Task: Select Convenience. Add to cart, from 7-Eleven for 929 Preston Street, Leroy, Kansas 66857, Cell Number 620-964-6868, following items : Sharpie Black Fine - 9, Scotch Magic Tape - 2, Ghost Sour Patch Kids Blue Raspberry Energy Drink  - 1, Powerade Sport Drink Mountain Berry Blast - 2
Action: Mouse moved to (241, 103)
Screenshot: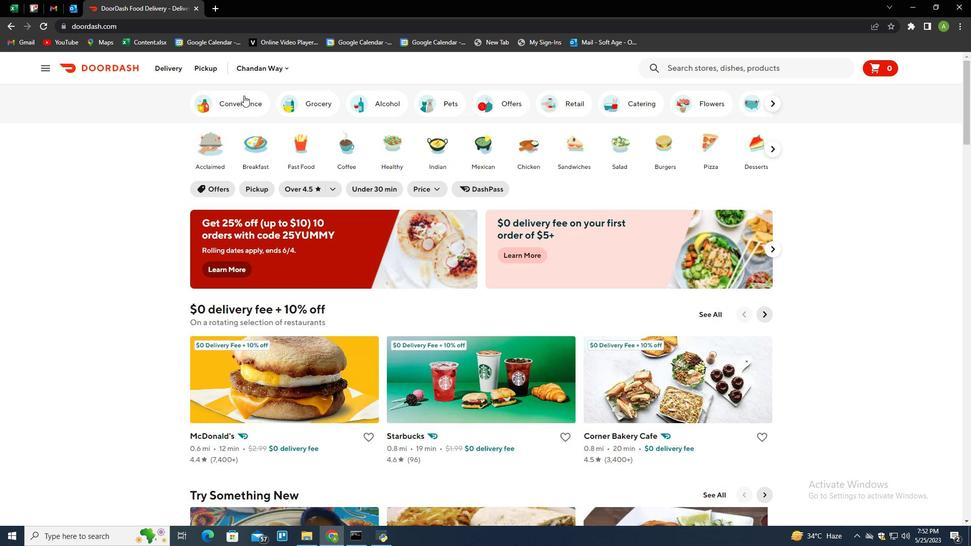 
Action: Mouse pressed left at (241, 103)
Screenshot: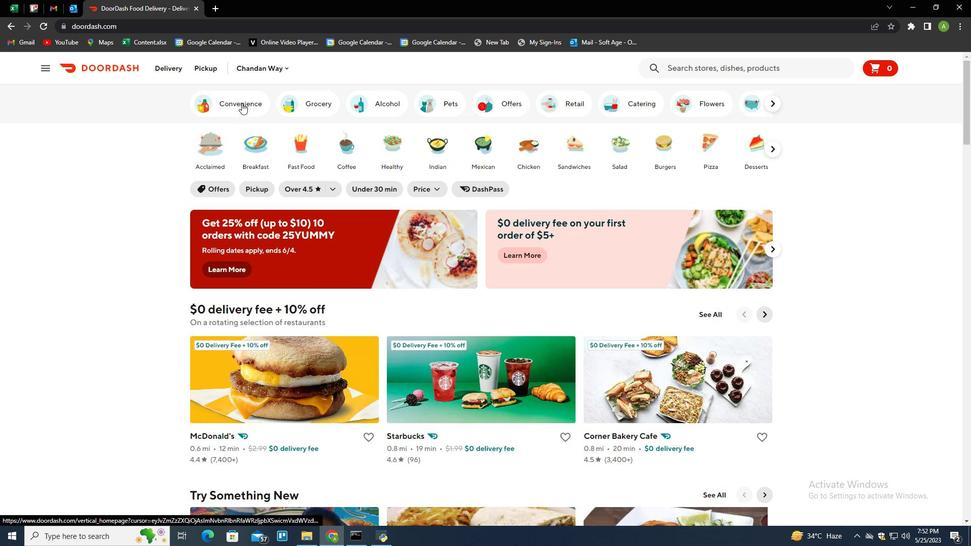 
Action: Mouse moved to (252, 379)
Screenshot: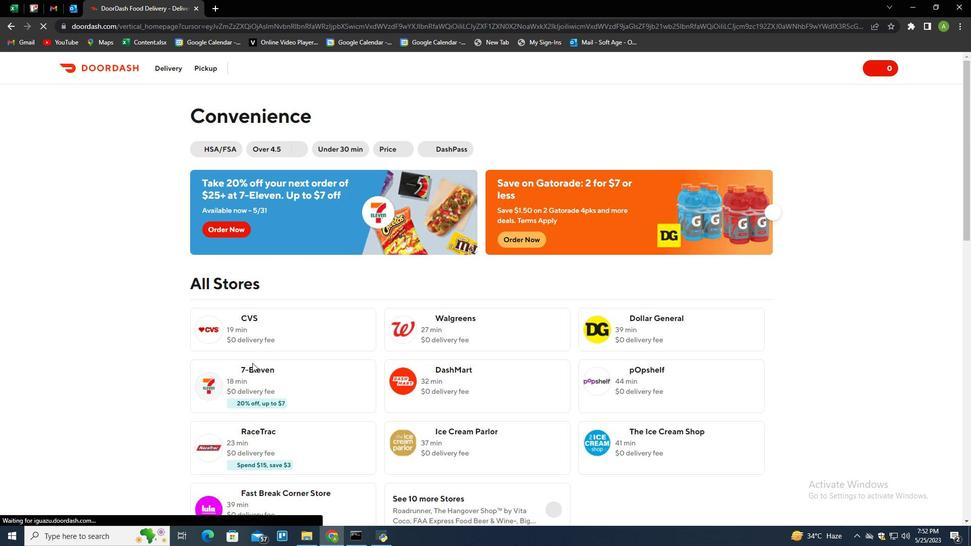 
Action: Mouse pressed left at (252, 379)
Screenshot: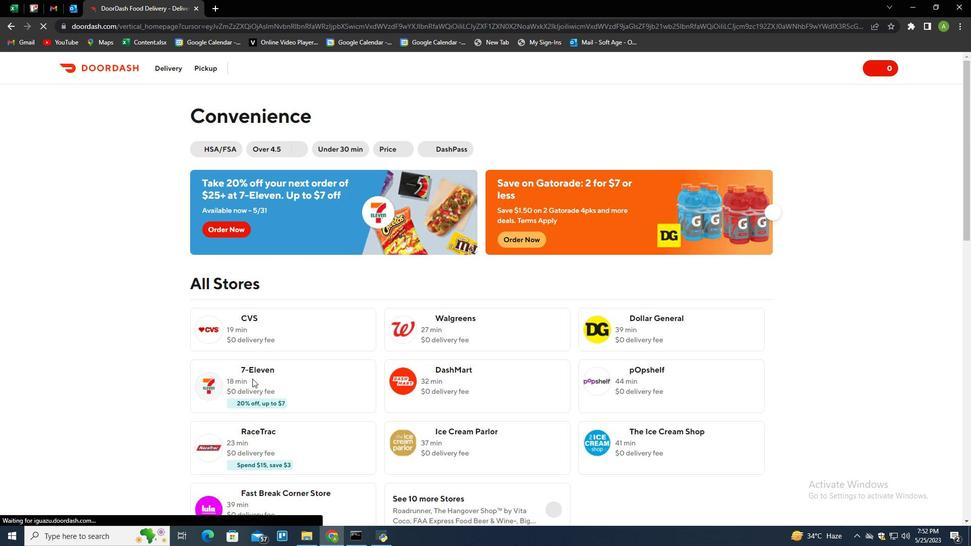 
Action: Mouse moved to (207, 67)
Screenshot: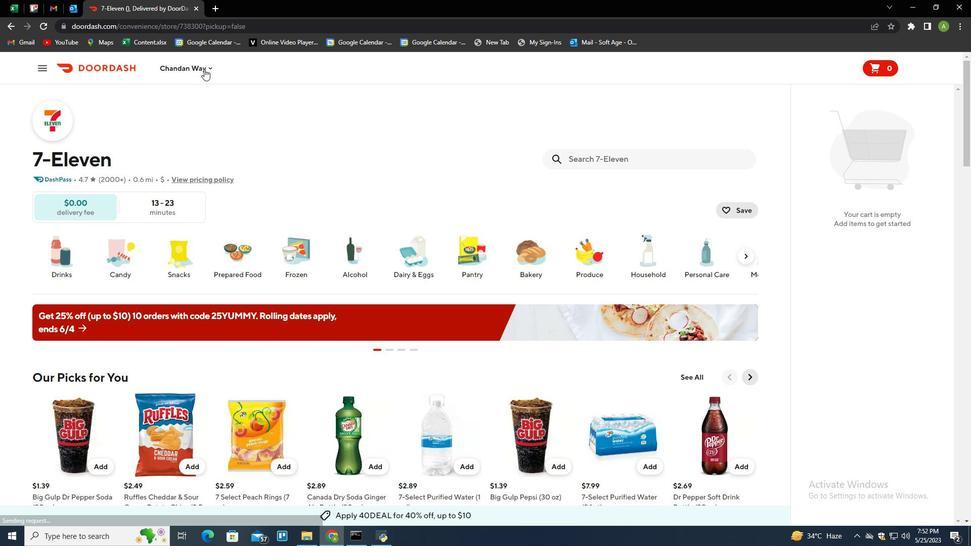 
Action: Mouse pressed left at (207, 67)
Screenshot: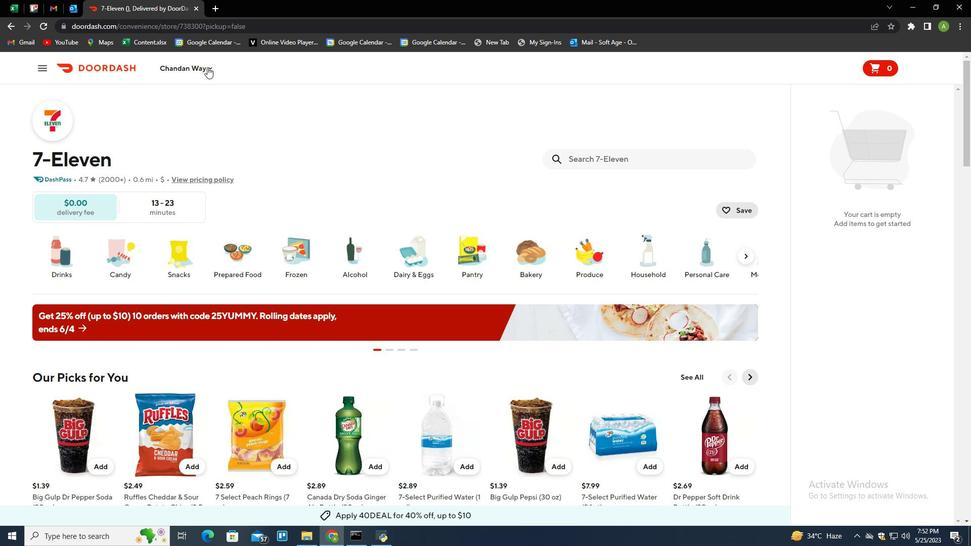 
Action: Mouse moved to (214, 109)
Screenshot: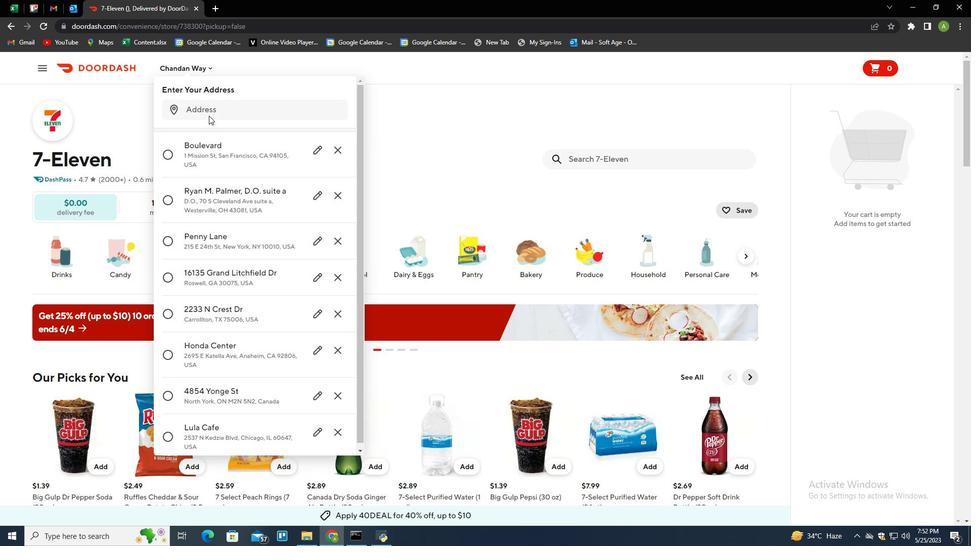 
Action: Mouse pressed left at (214, 109)
Screenshot: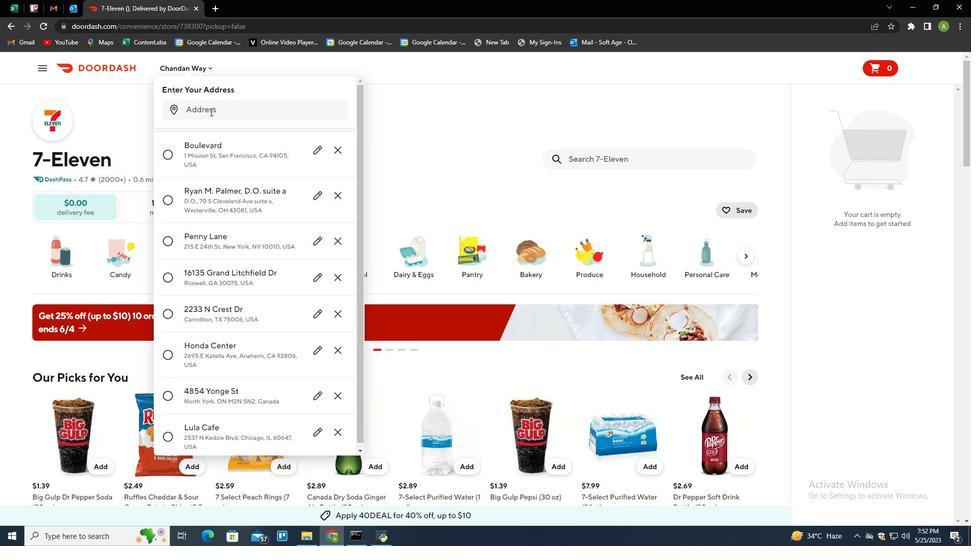 
Action: Mouse moved to (197, 115)
Screenshot: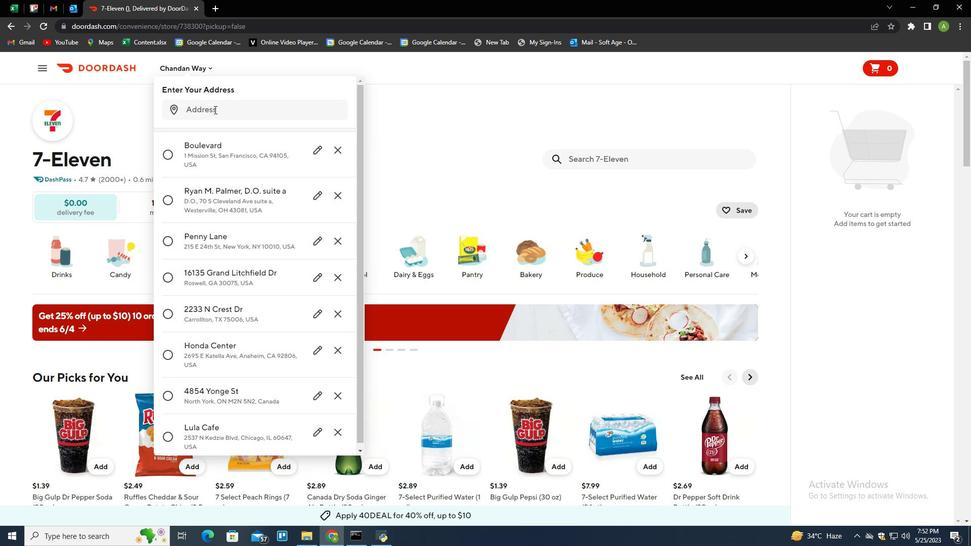 
Action: Key pressed 929<Key.space>preston<Key.space>street<Key.space><Key.backspace>,<Key.space>leroy,<Key.space>kansas<Key.space>66857<Key.enter>
Screenshot: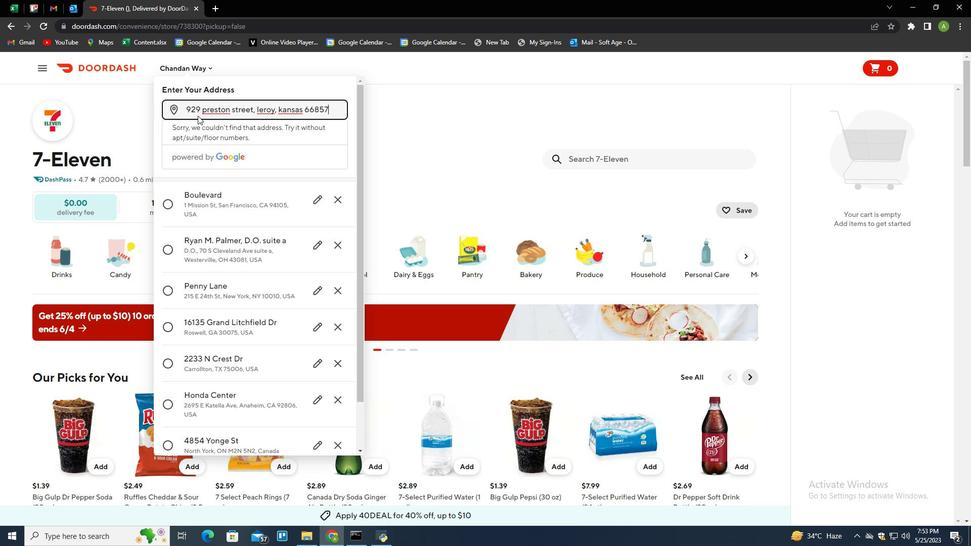 
Action: Mouse moved to (299, 422)
Screenshot: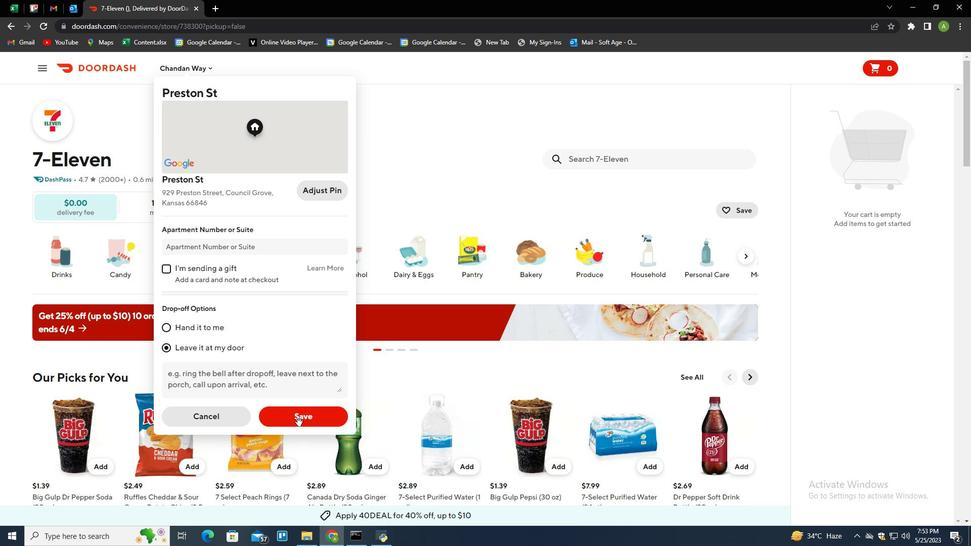 
Action: Mouse pressed left at (299, 422)
Screenshot: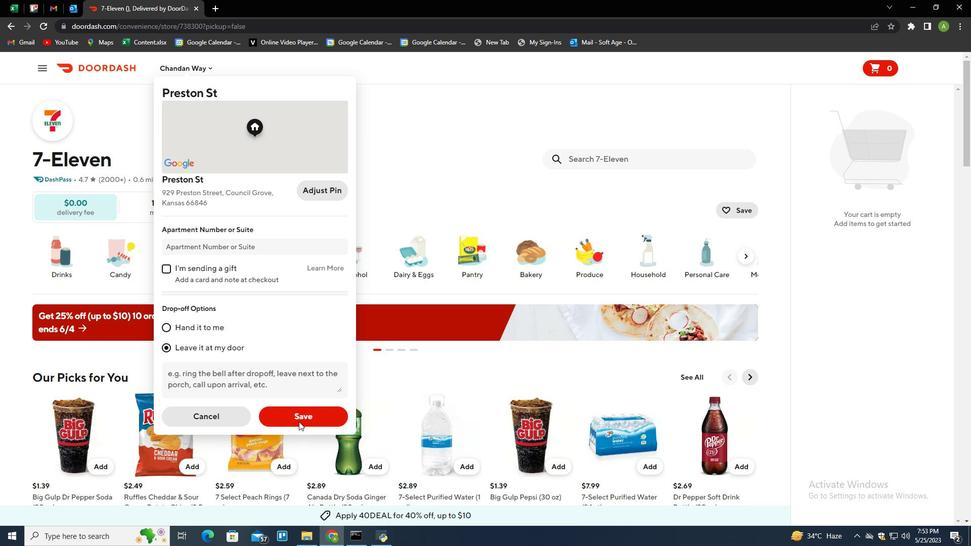 
Action: Mouse moved to (305, 397)
Screenshot: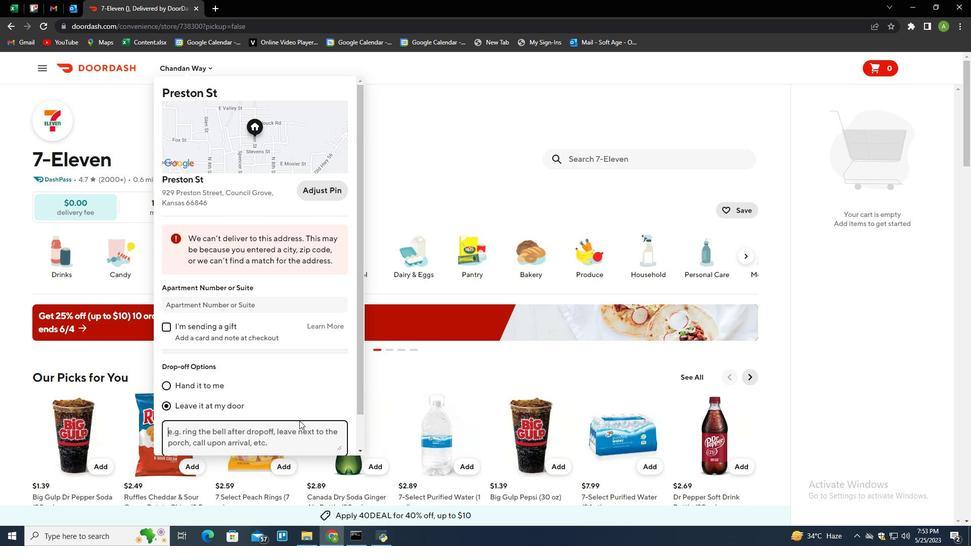 
Action: Mouse scrolled (305, 397) with delta (0, 0)
Screenshot: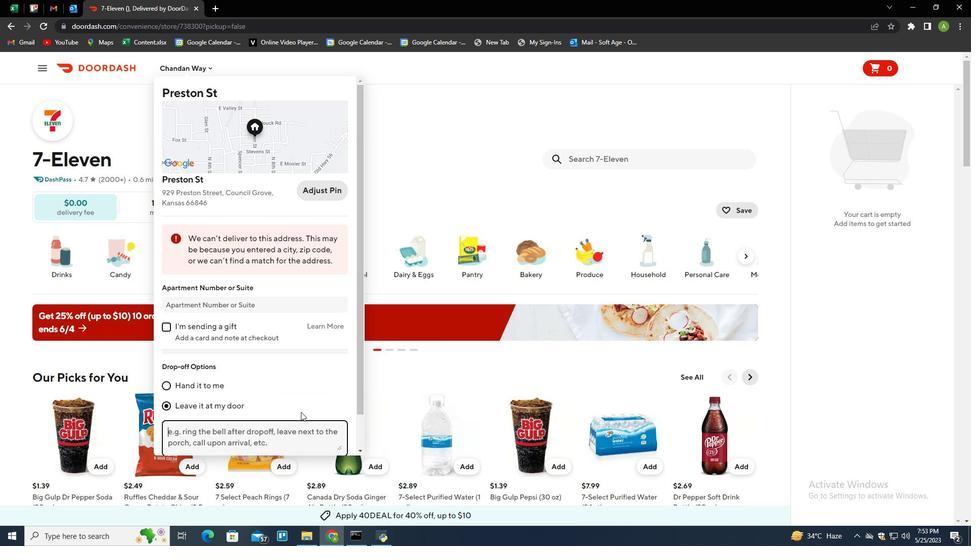 
Action: Mouse scrolled (305, 397) with delta (0, 0)
Screenshot: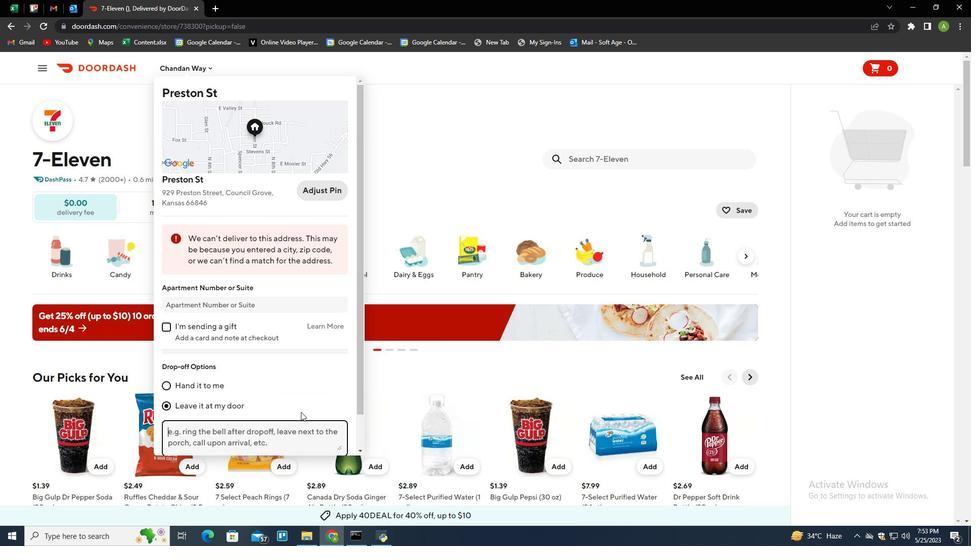 
Action: Mouse scrolled (305, 397) with delta (0, 0)
Screenshot: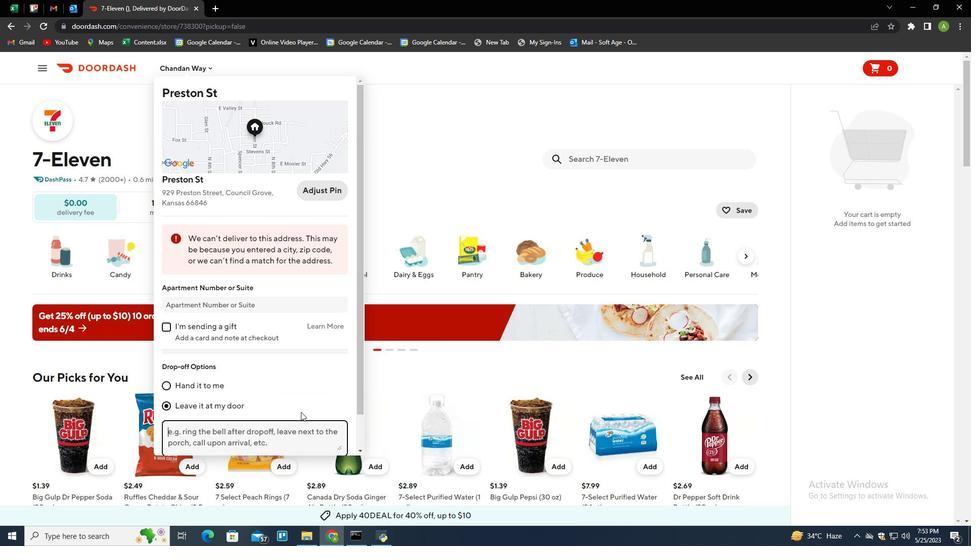 
Action: Mouse scrolled (305, 397) with delta (0, 0)
Screenshot: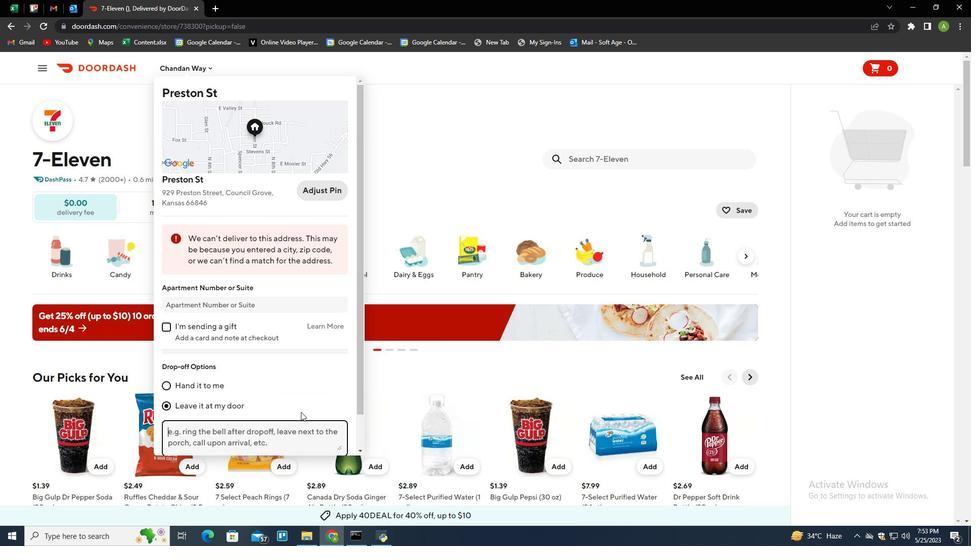
Action: Mouse scrolled (305, 397) with delta (0, 0)
Screenshot: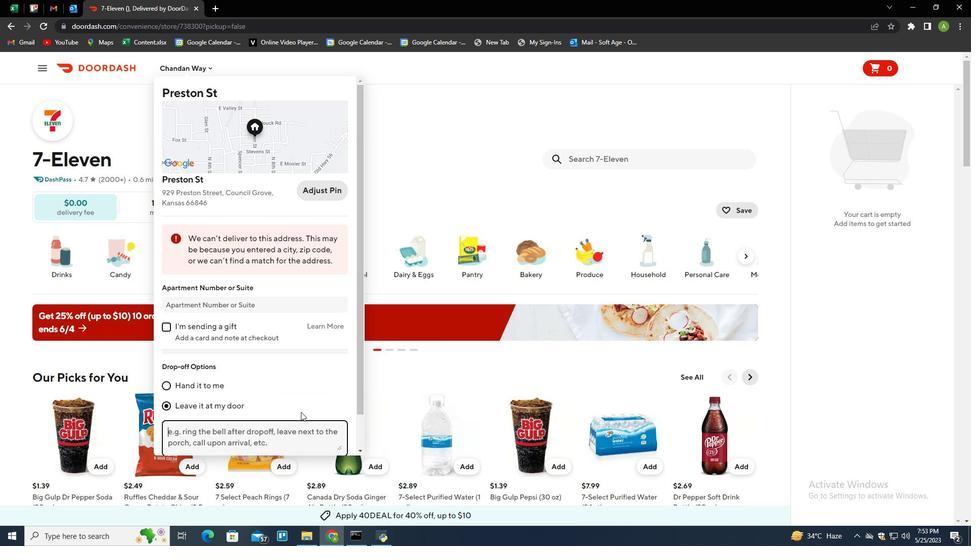
Action: Mouse scrolled (305, 397) with delta (0, 0)
Screenshot: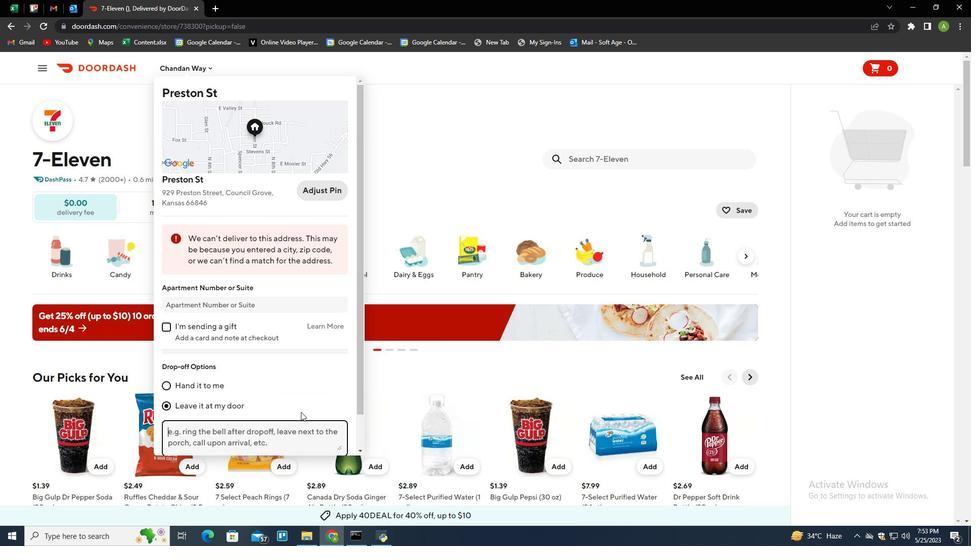 
Action: Mouse moved to (314, 435)
Screenshot: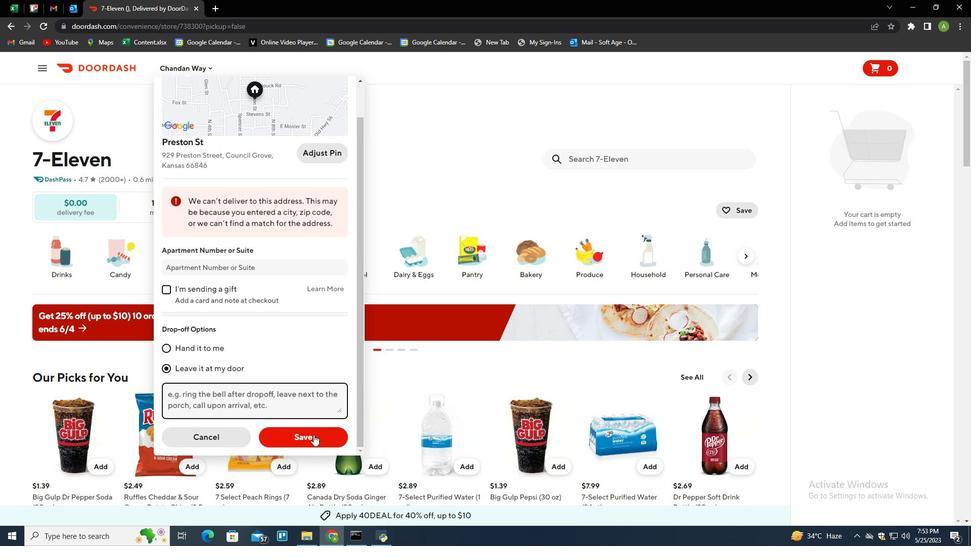 
Action: Mouse pressed left at (314, 435)
Screenshot: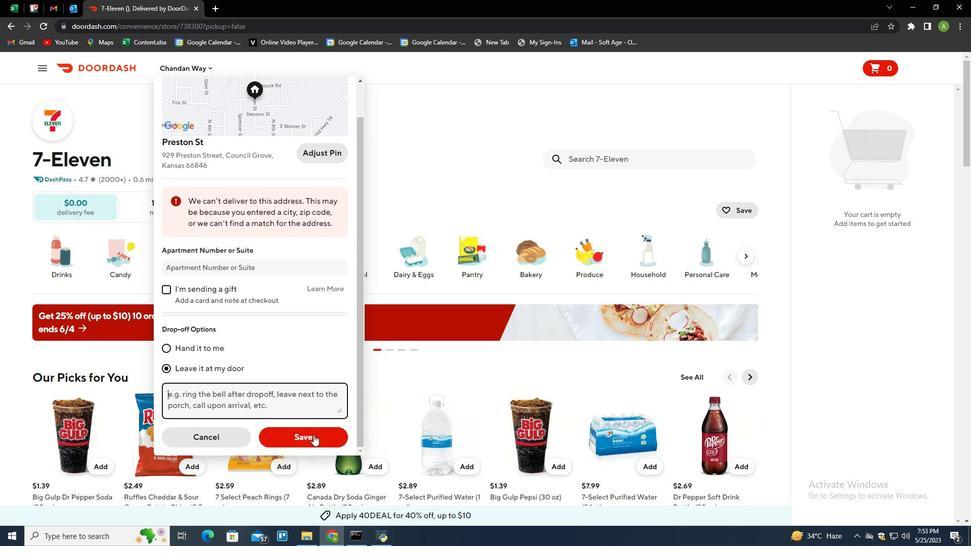 
Action: Mouse moved to (585, 154)
Screenshot: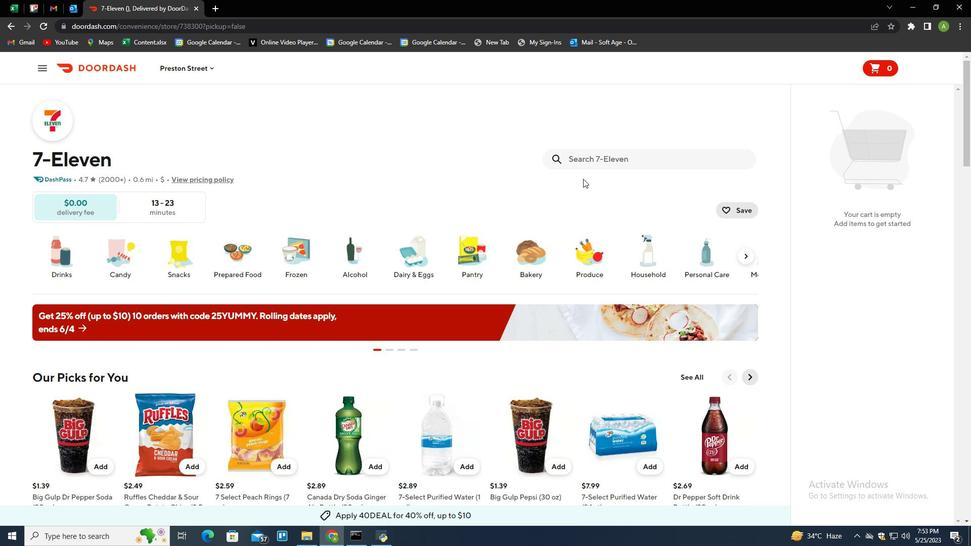 
Action: Mouse pressed left at (585, 154)
Screenshot: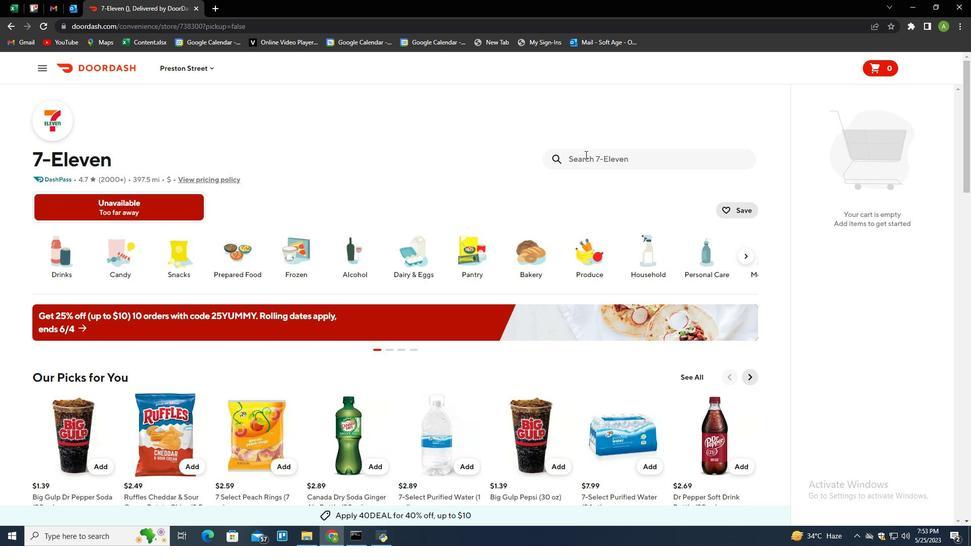 
Action: Mouse moved to (479, 198)
Screenshot: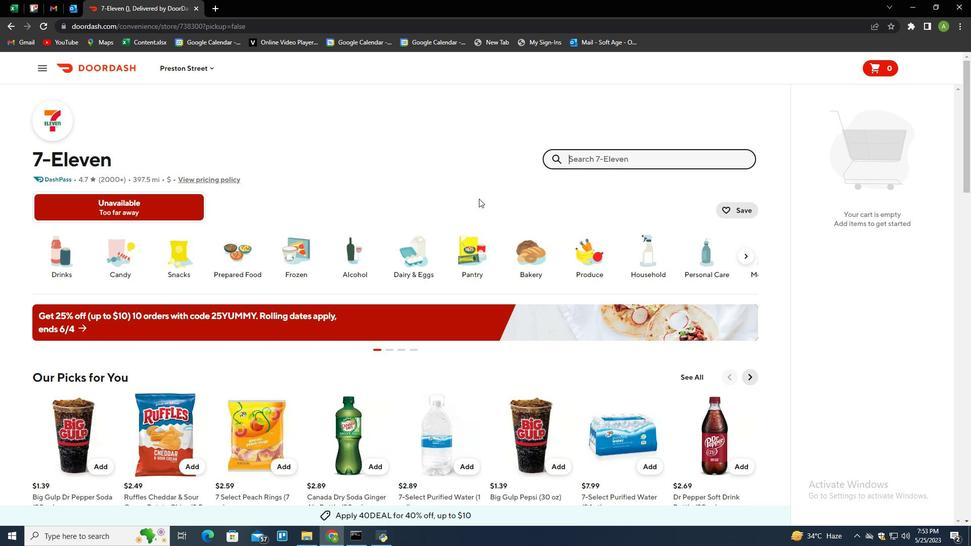 
Action: Key pressed sharpie<Key.space>black<Key.space>fine<Key.enter>
Screenshot: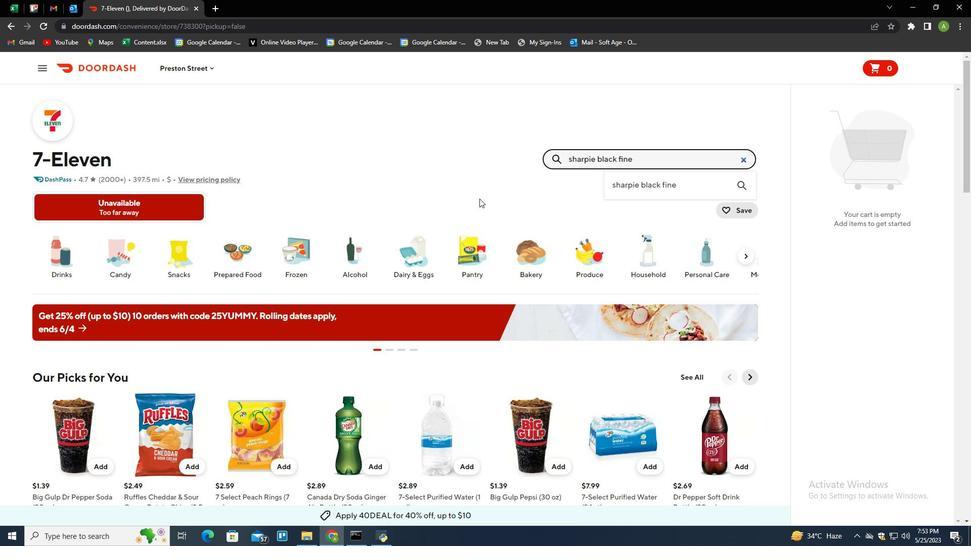 
Action: Mouse moved to (90, 263)
Screenshot: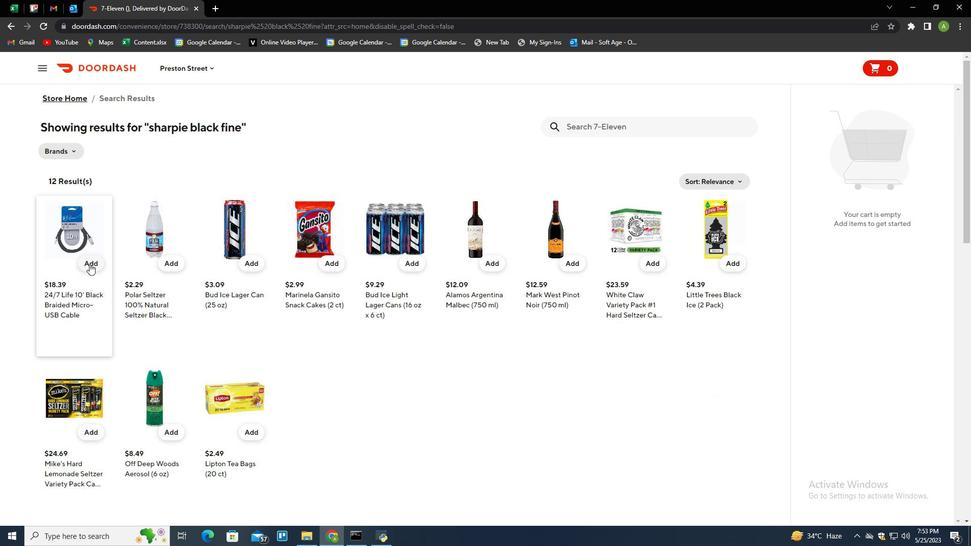 
Action: Mouse pressed left at (90, 263)
Screenshot: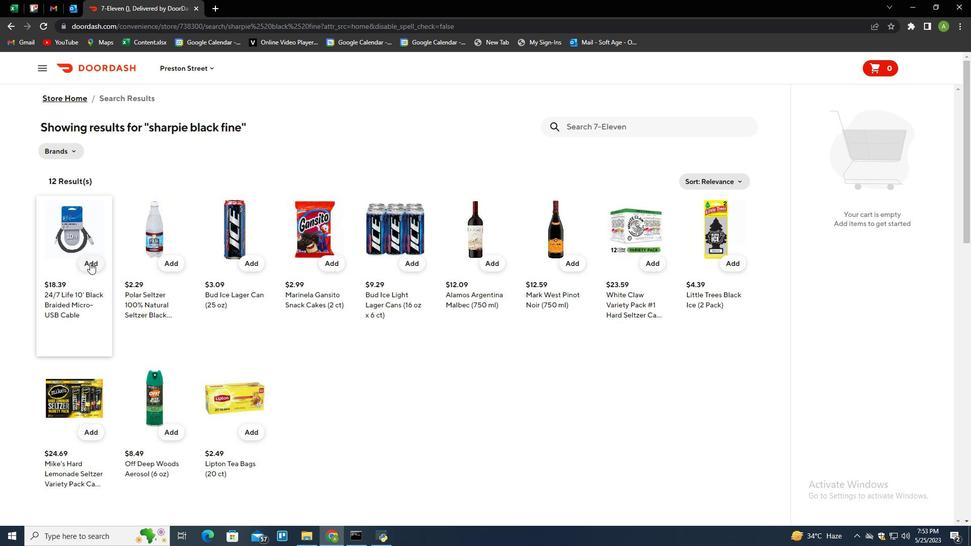 
Action: Mouse moved to (935, 175)
Screenshot: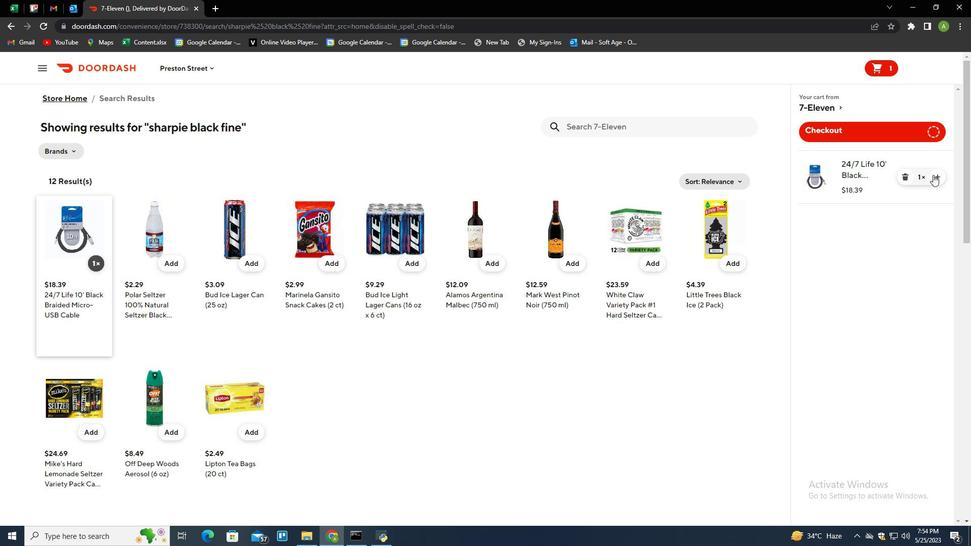 
Action: Mouse pressed left at (935, 175)
Screenshot: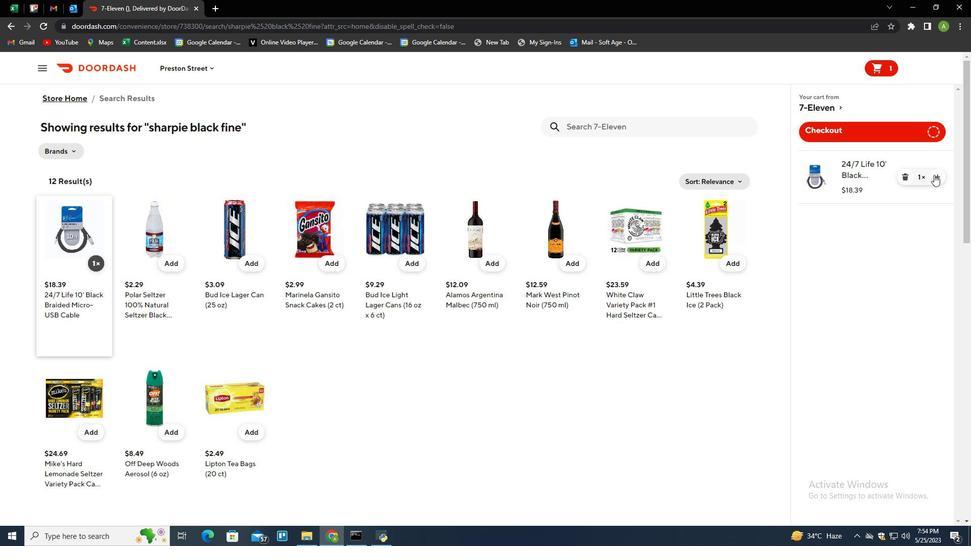 
Action: Mouse moved to (935, 175)
Screenshot: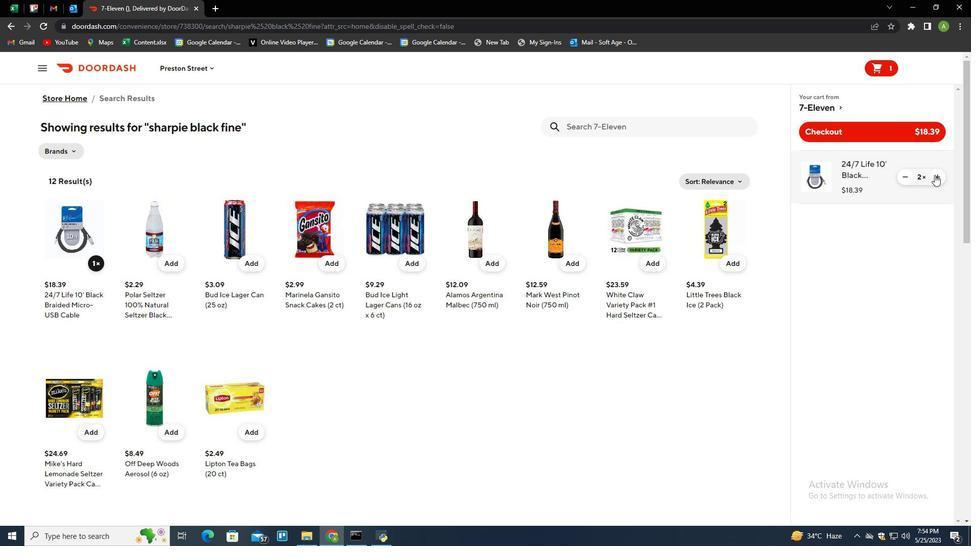 
Action: Mouse pressed left at (935, 175)
Screenshot: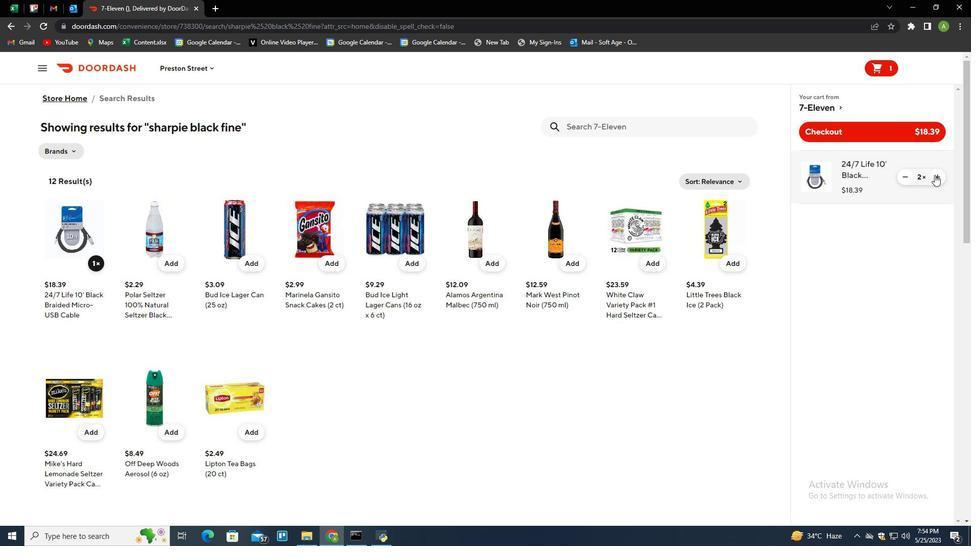 
Action: Mouse pressed left at (935, 175)
Screenshot: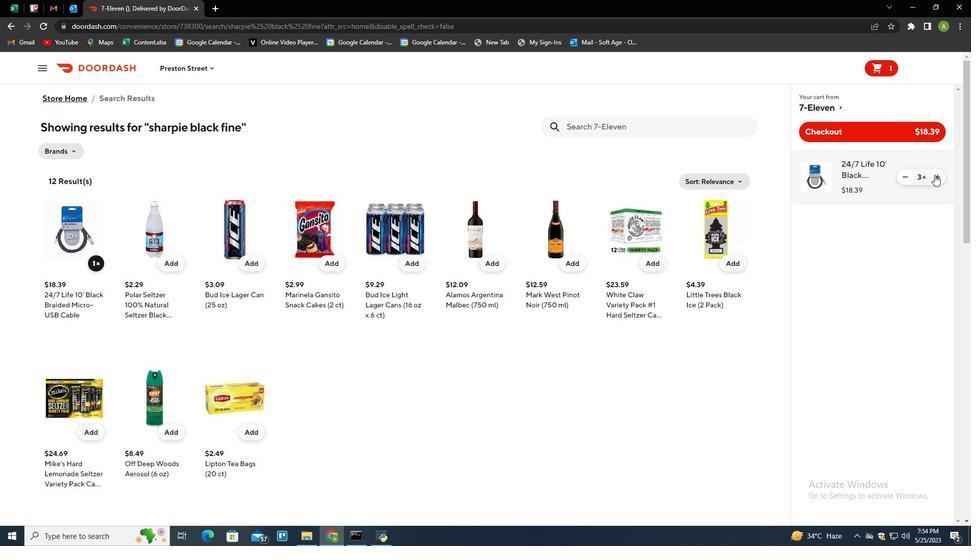 
Action: Mouse moved to (939, 177)
Screenshot: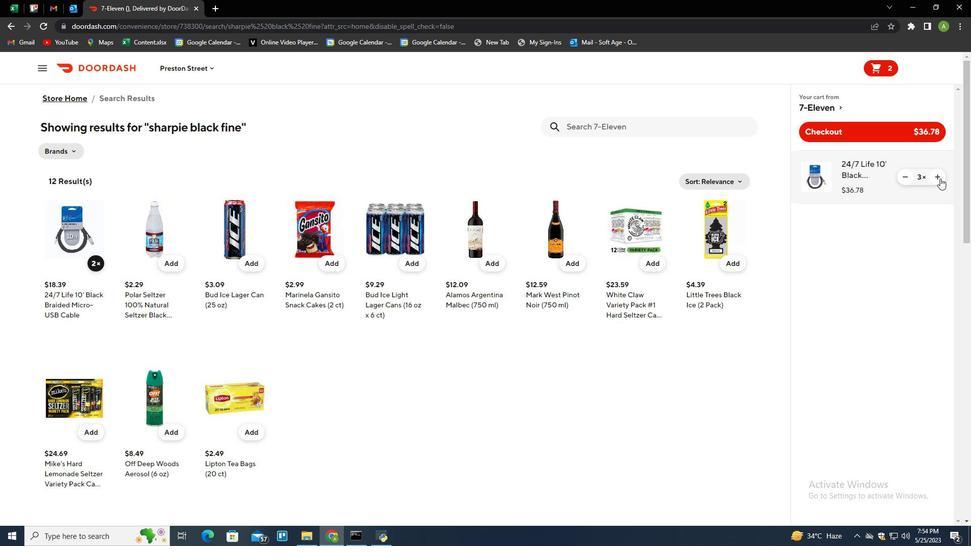 
Action: Mouse pressed left at (939, 177)
Screenshot: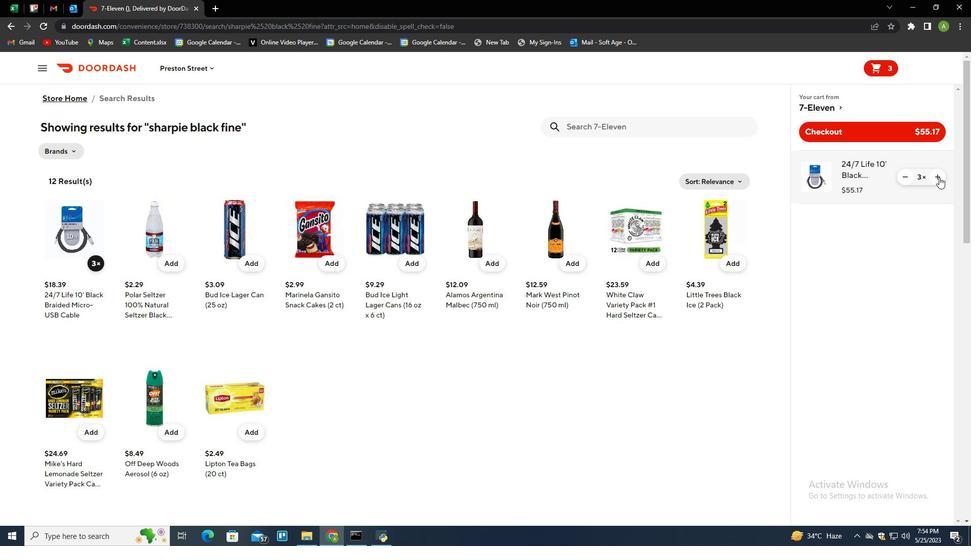 
Action: Mouse pressed left at (939, 177)
Screenshot: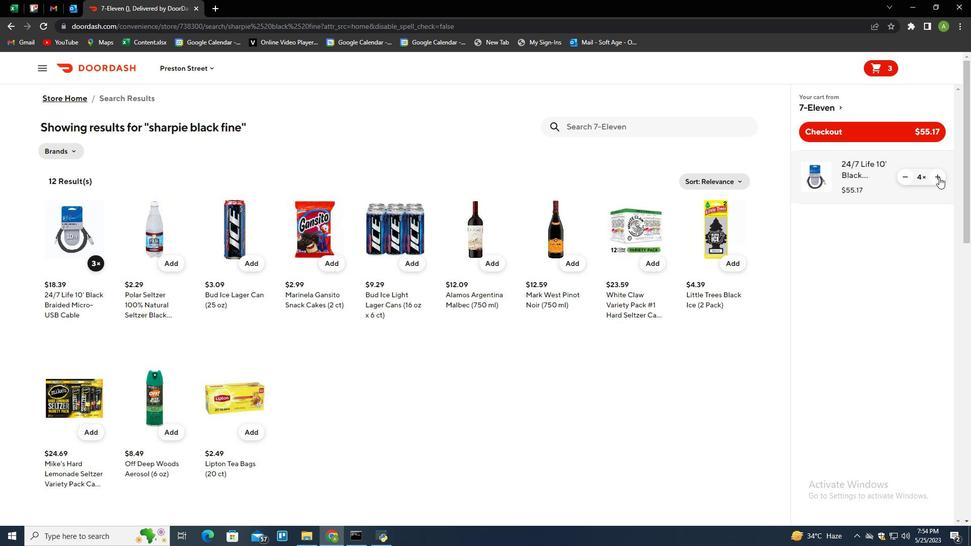
Action: Mouse pressed left at (939, 177)
Screenshot: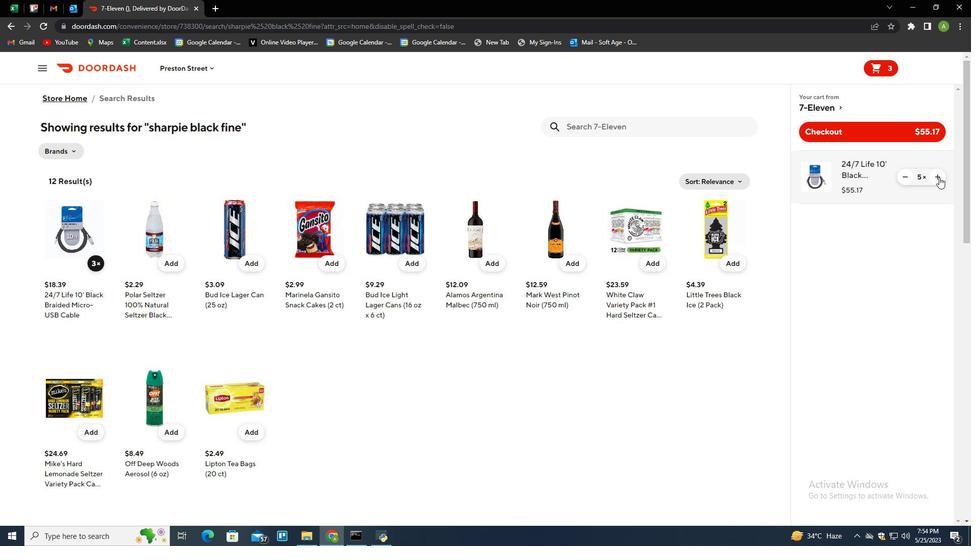
Action: Mouse pressed left at (939, 177)
Screenshot: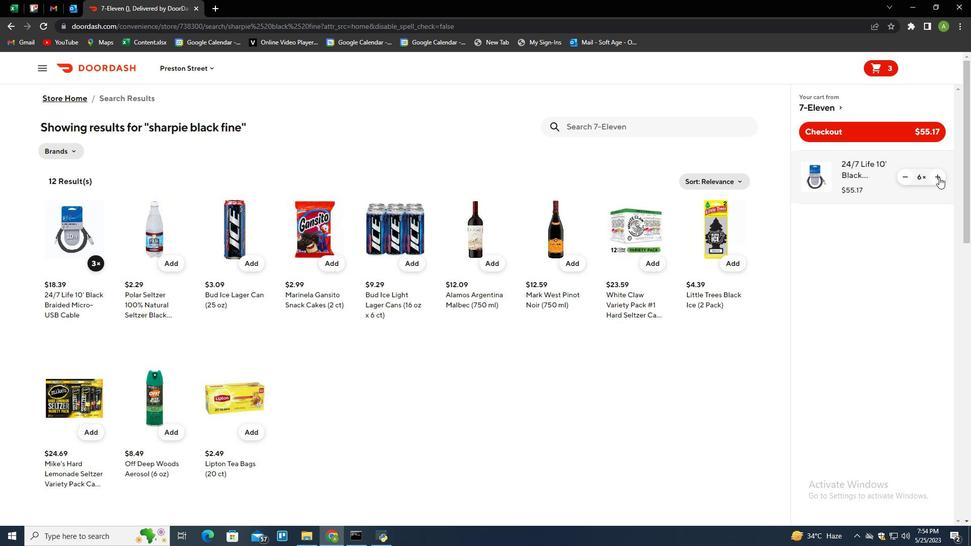 
Action: Mouse pressed left at (939, 177)
Screenshot: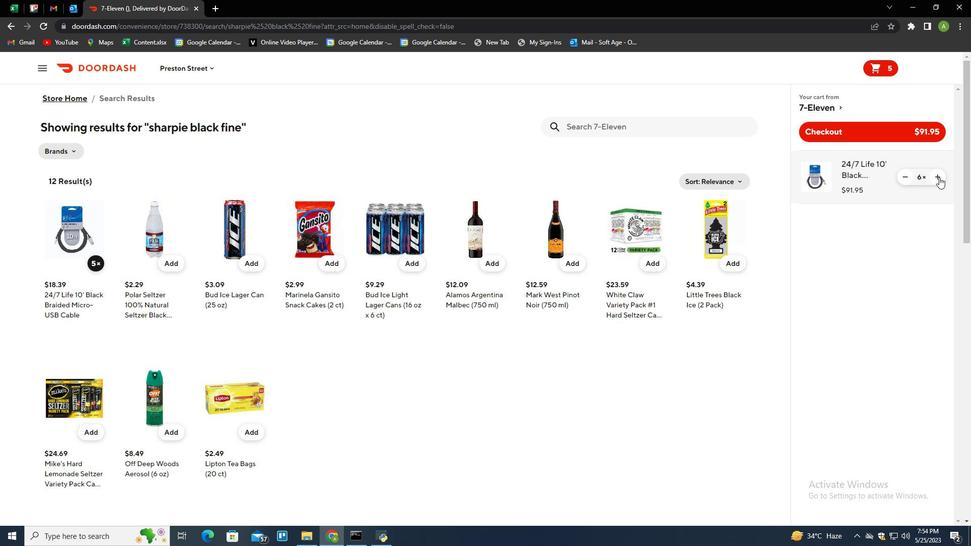 
Action: Mouse pressed left at (939, 177)
Screenshot: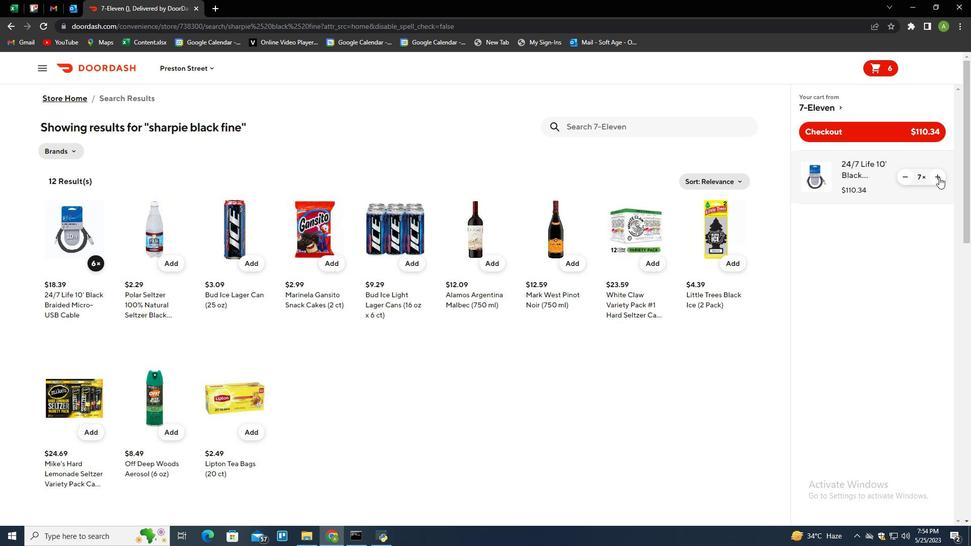 
Action: Mouse pressed left at (939, 177)
Screenshot: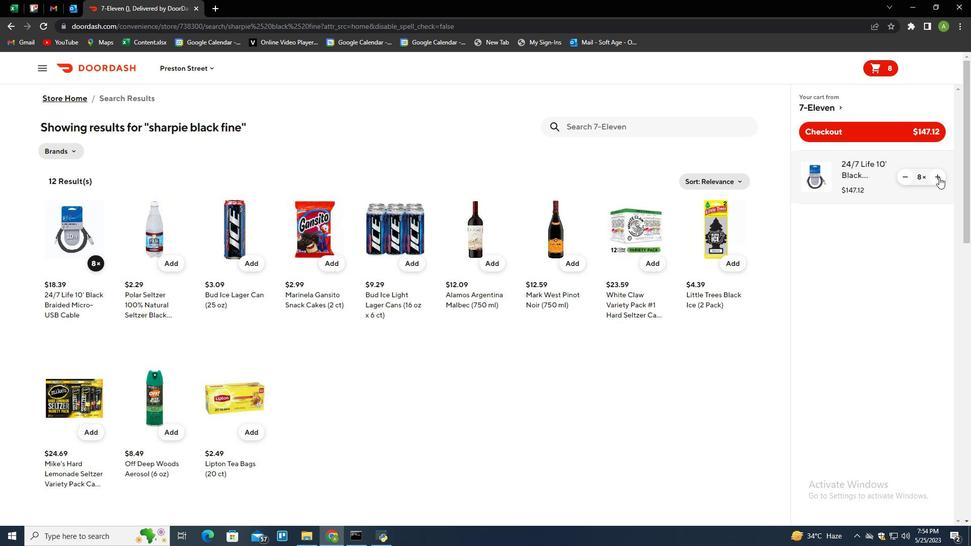 
Action: Mouse moved to (635, 130)
Screenshot: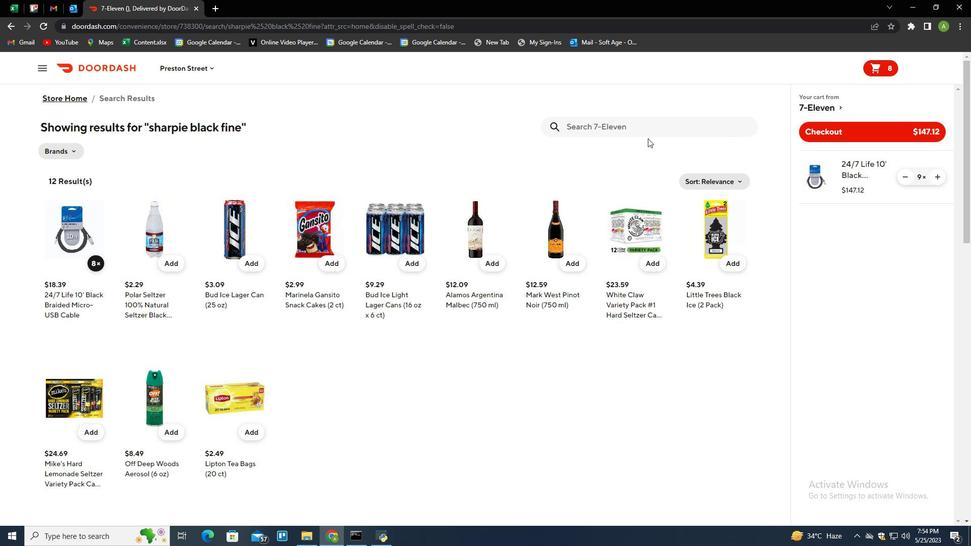 
Action: Mouse pressed left at (635, 130)
Screenshot: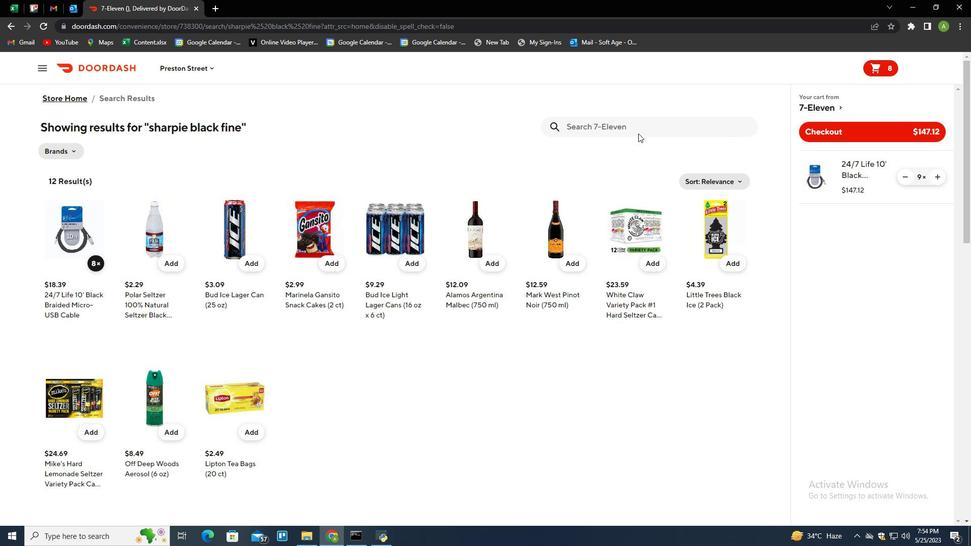 
Action: Mouse moved to (484, 136)
Screenshot: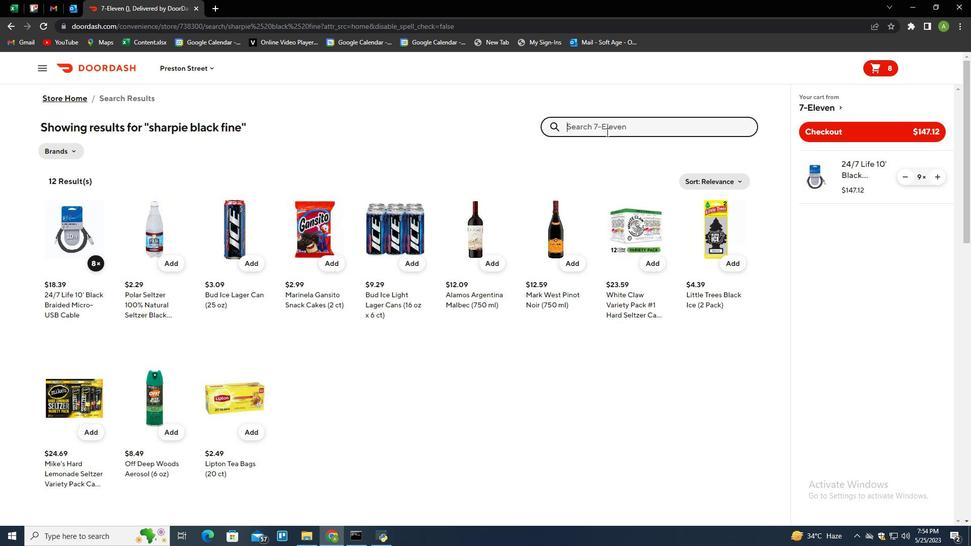 
Action: Key pressed scotcj<Key.backspace>h<Key.space>magic<Key.space>tape<Key.enter>
Screenshot: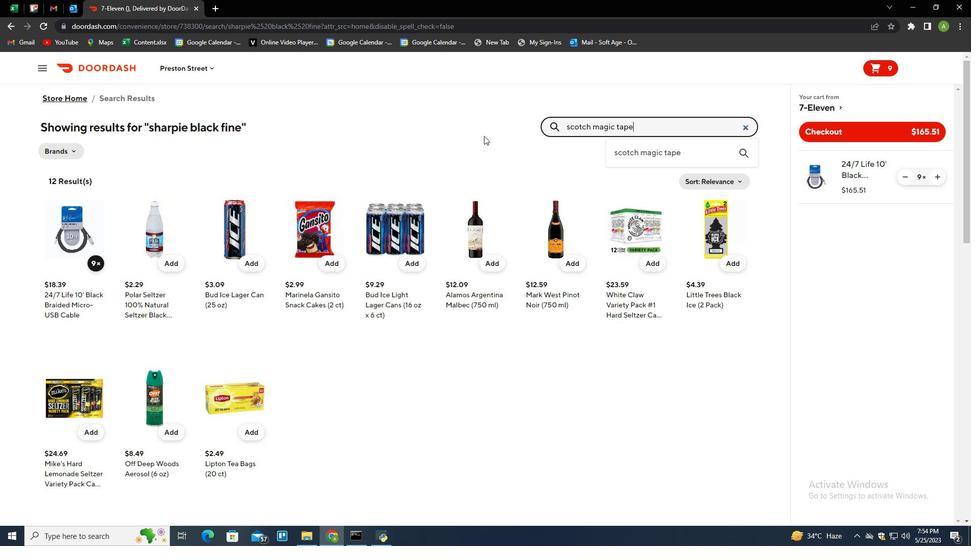
Action: Mouse moved to (93, 263)
Screenshot: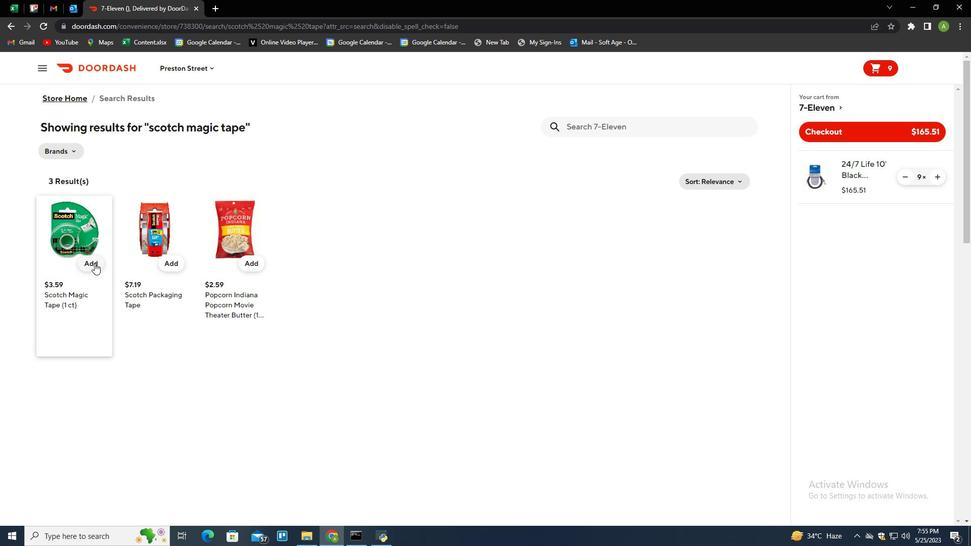 
Action: Mouse pressed left at (93, 263)
Screenshot: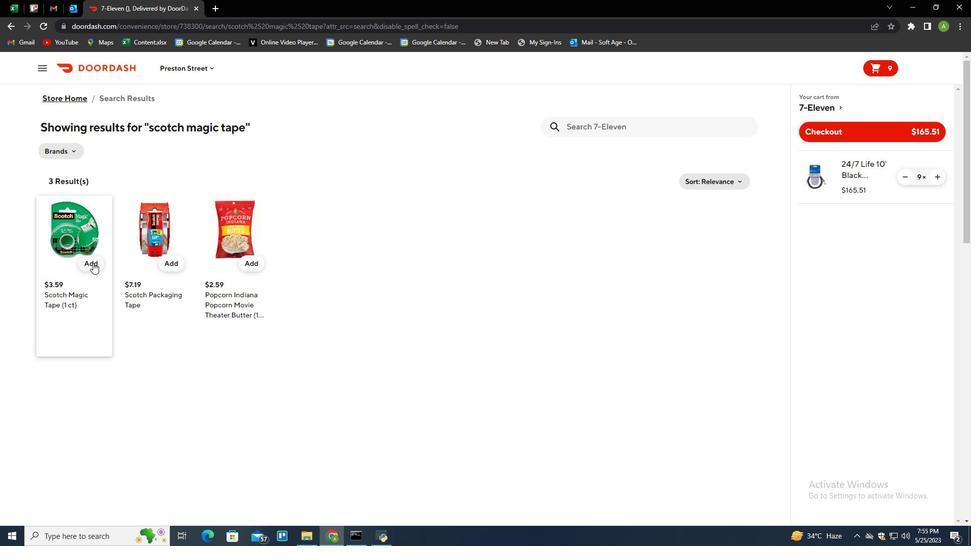 
Action: Mouse moved to (938, 226)
Screenshot: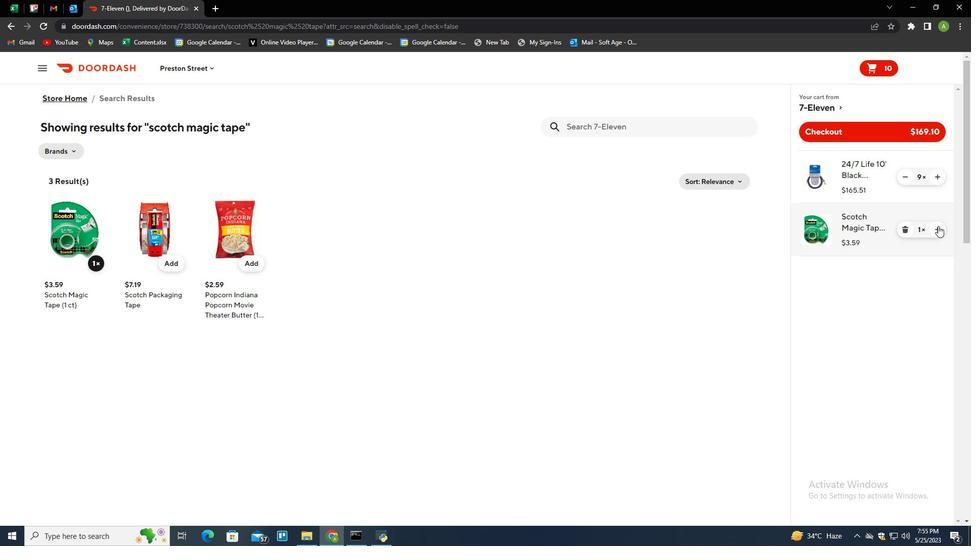 
Action: Mouse pressed left at (938, 226)
Screenshot: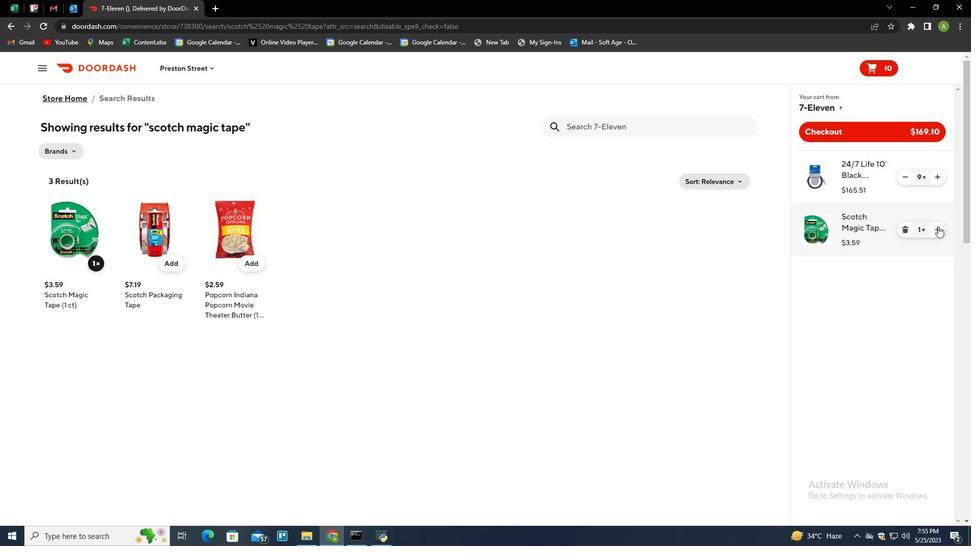 
Action: Mouse moved to (604, 128)
Screenshot: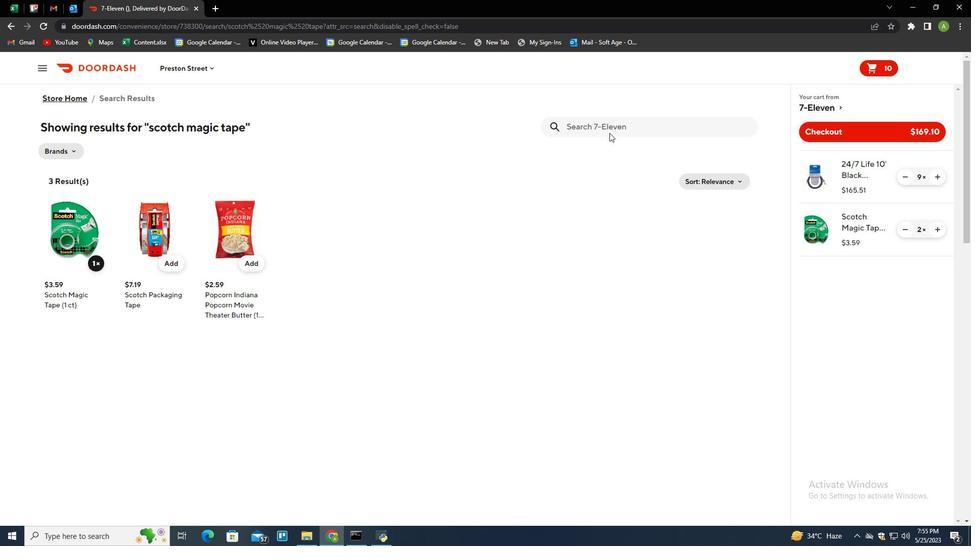 
Action: Mouse pressed left at (604, 128)
Screenshot: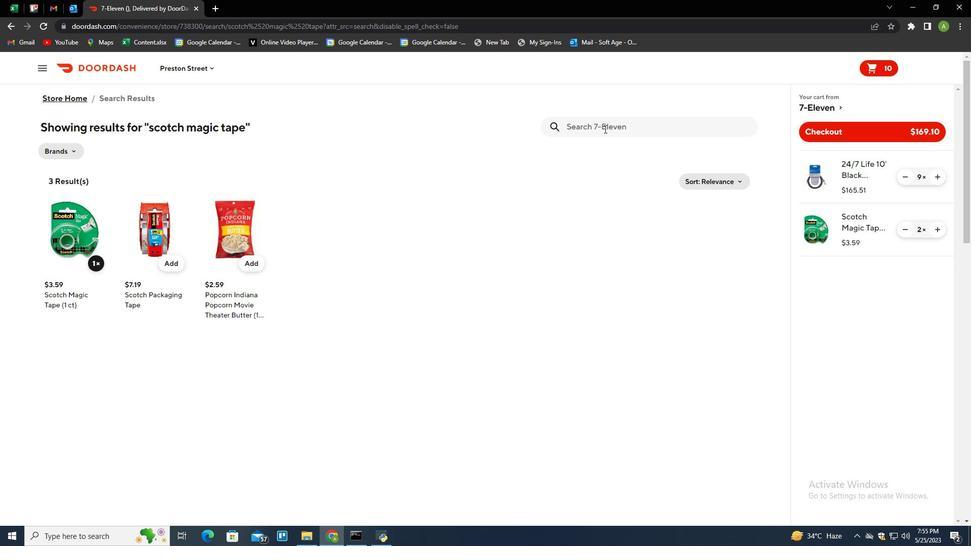 
Action: Mouse moved to (423, 176)
Screenshot: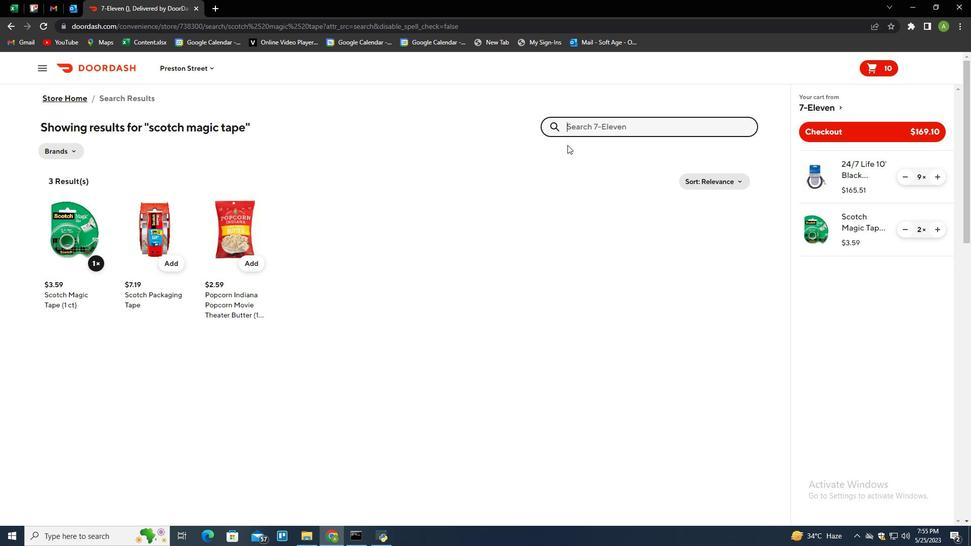 
Action: Key pressed ghost<Key.space>sour<Key.space>patch<Key.space>kids<Key.space>blue<Key.space>raspberry<Key.space>energy<Key.space>drink<Key.enter>
Screenshot: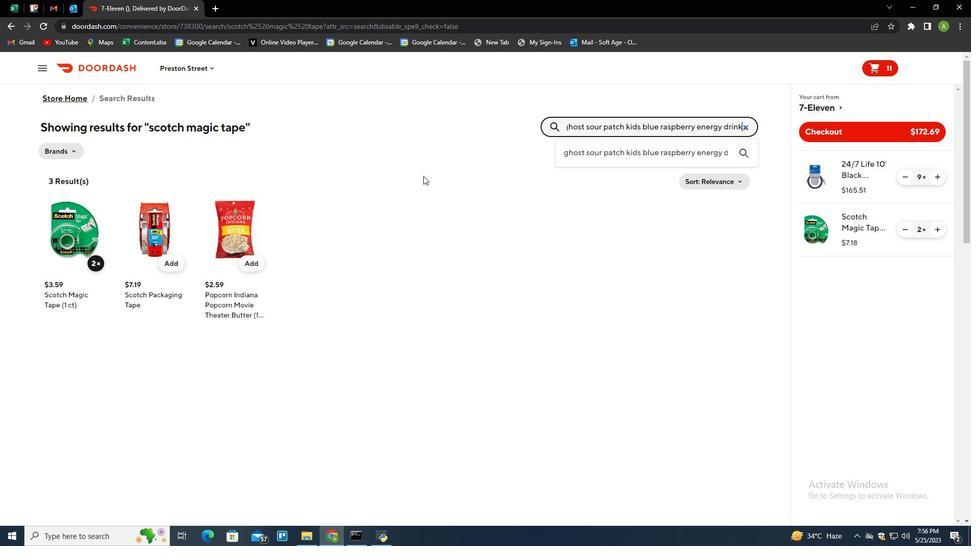 
Action: Mouse moved to (91, 267)
Screenshot: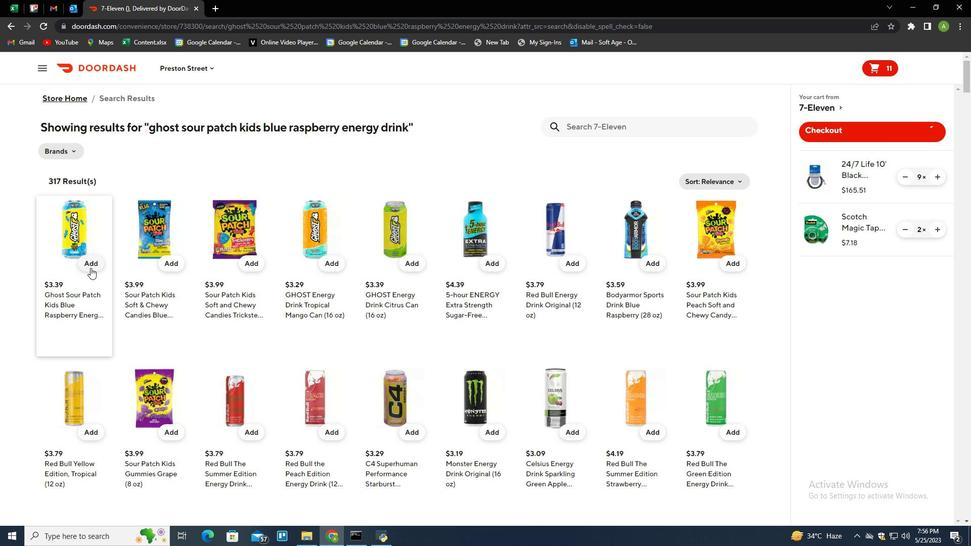 
Action: Mouse pressed left at (91, 267)
Screenshot: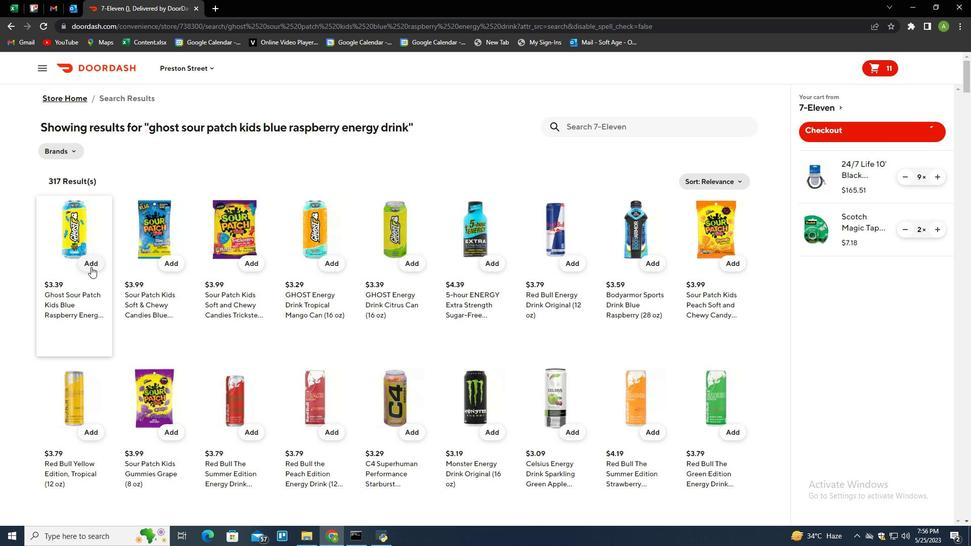 
Action: Mouse moved to (601, 121)
Screenshot: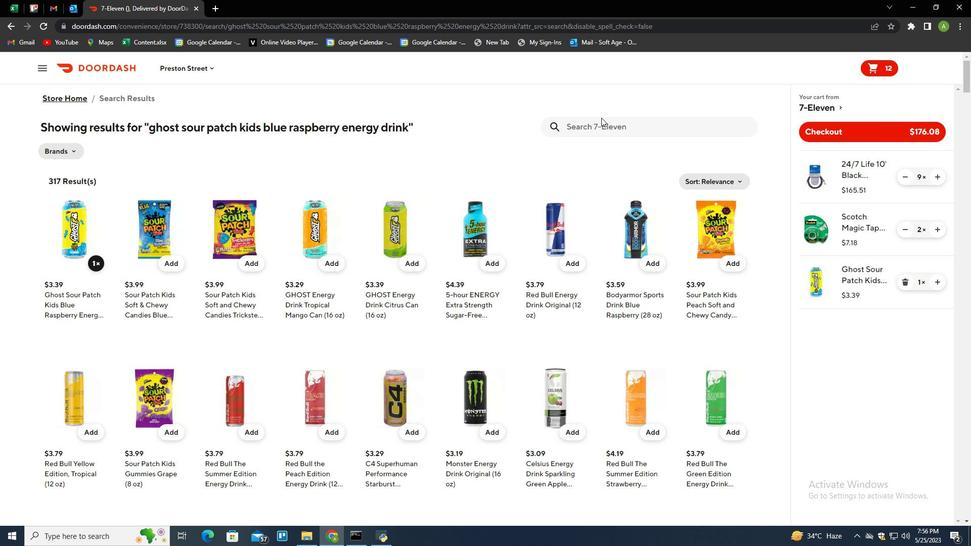
Action: Mouse pressed left at (601, 121)
Screenshot: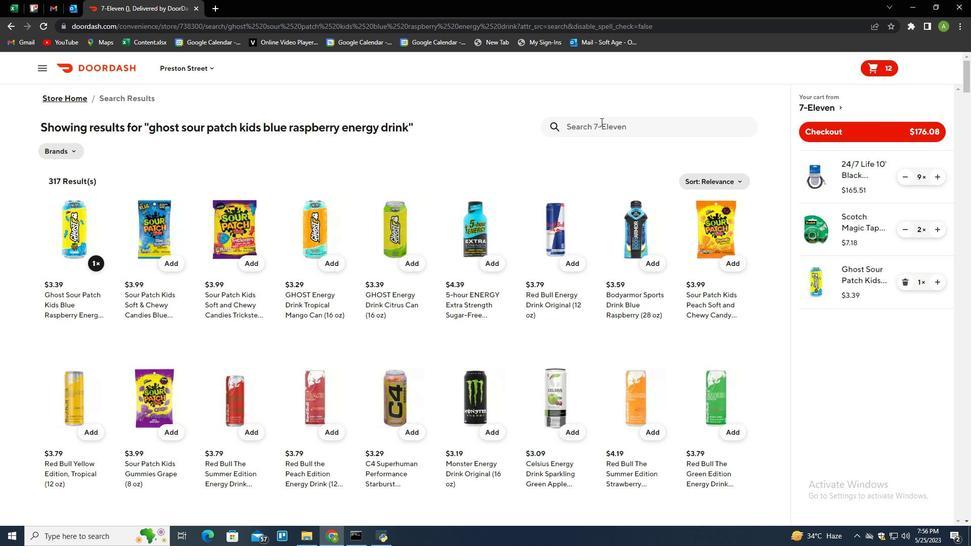 
Action: Mouse moved to (523, 183)
Screenshot: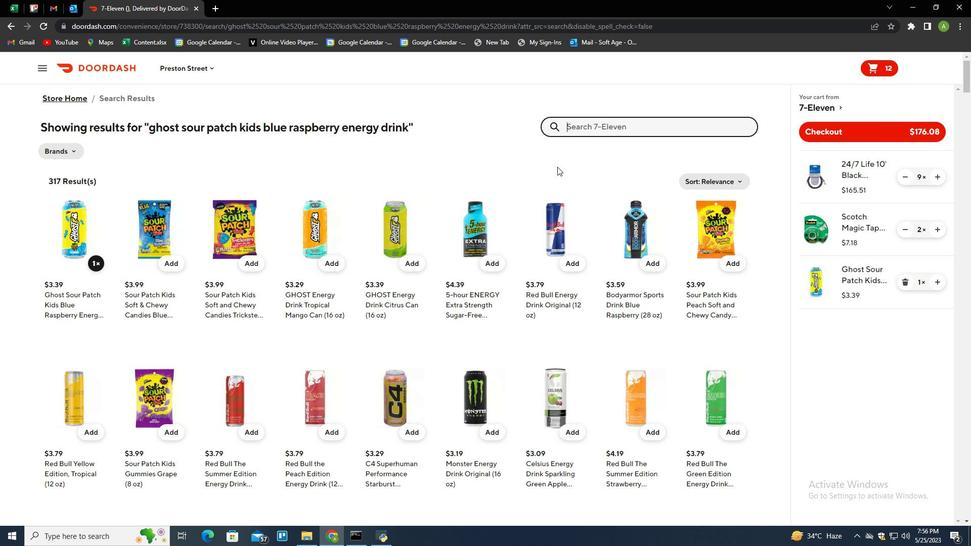 
Action: Key pressed powerade<Key.space>sp[o<Key.backspace><Key.backspace>ort<Key.space>drink
Screenshot: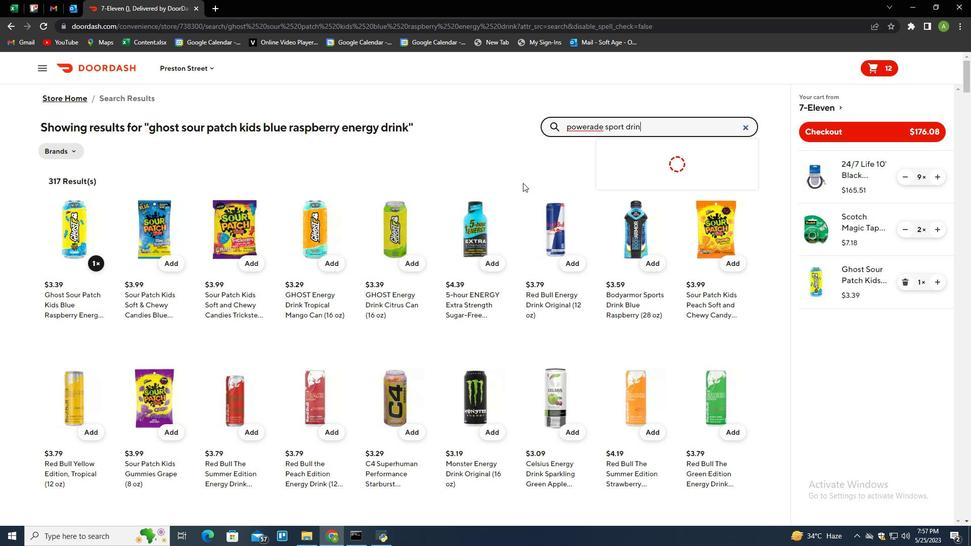 
Action: Mouse moved to (522, 183)
Screenshot: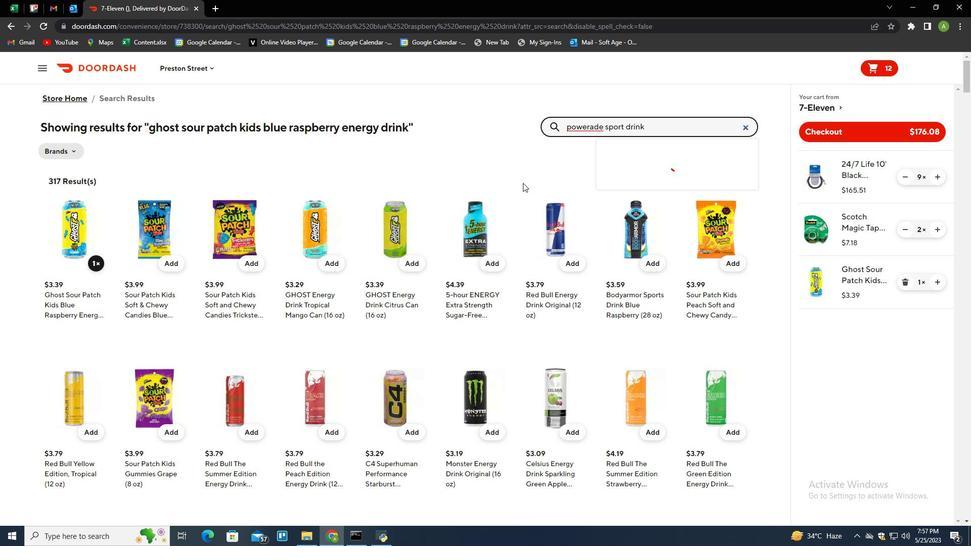 
Action: Key pressed <Key.space>mountain<Key.space>berry<Key.space>blast<Key.enter>
Screenshot: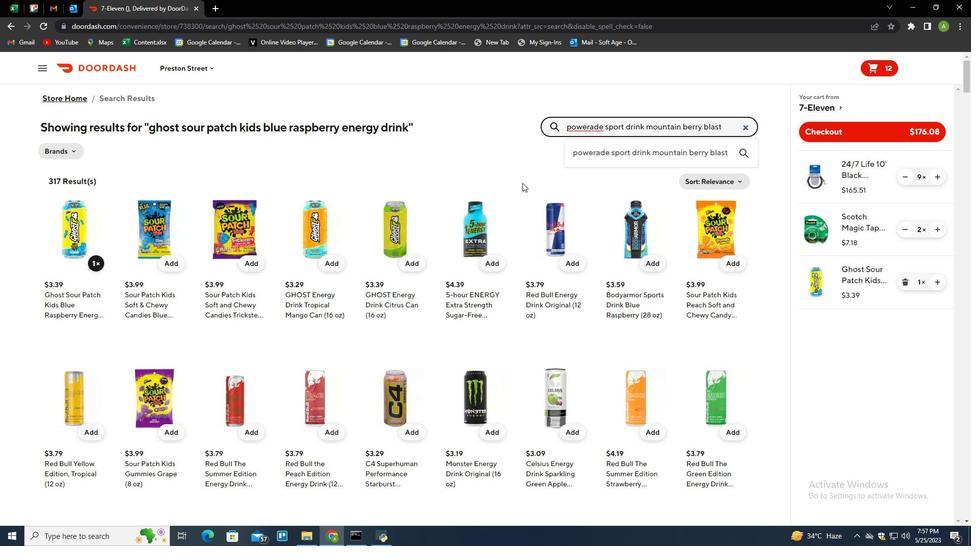 
Action: Mouse moved to (91, 261)
Screenshot: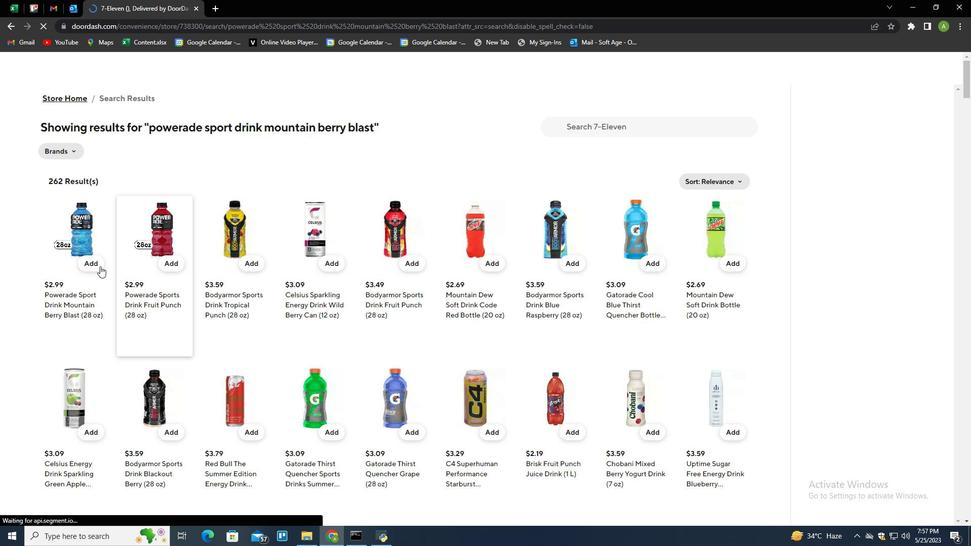 
Action: Mouse pressed left at (91, 261)
Screenshot: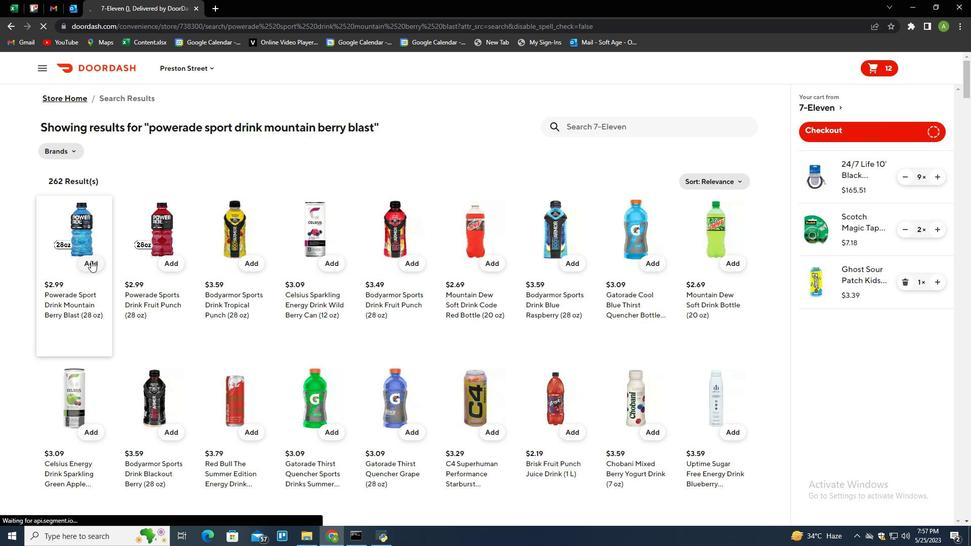 
Action: Mouse moved to (935, 335)
Screenshot: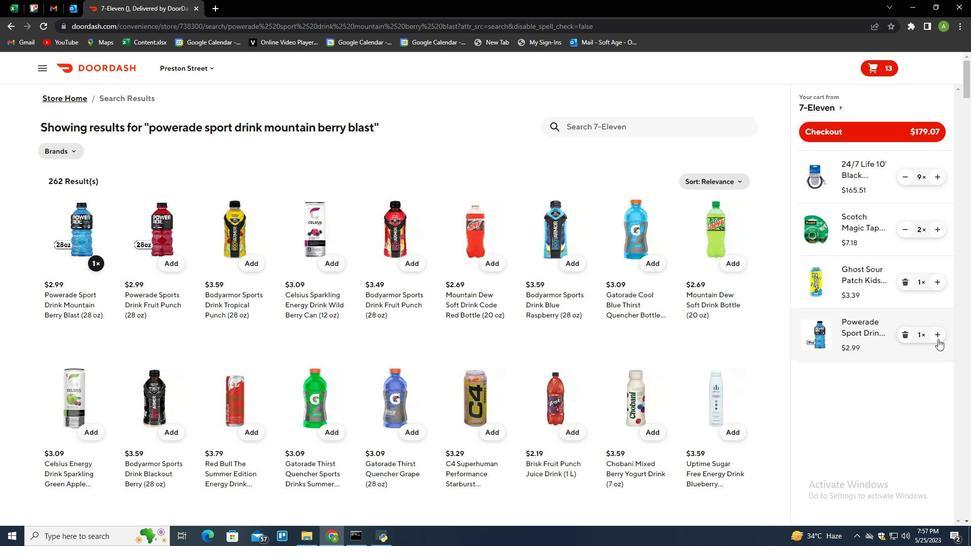
Action: Mouse pressed left at (935, 335)
Screenshot: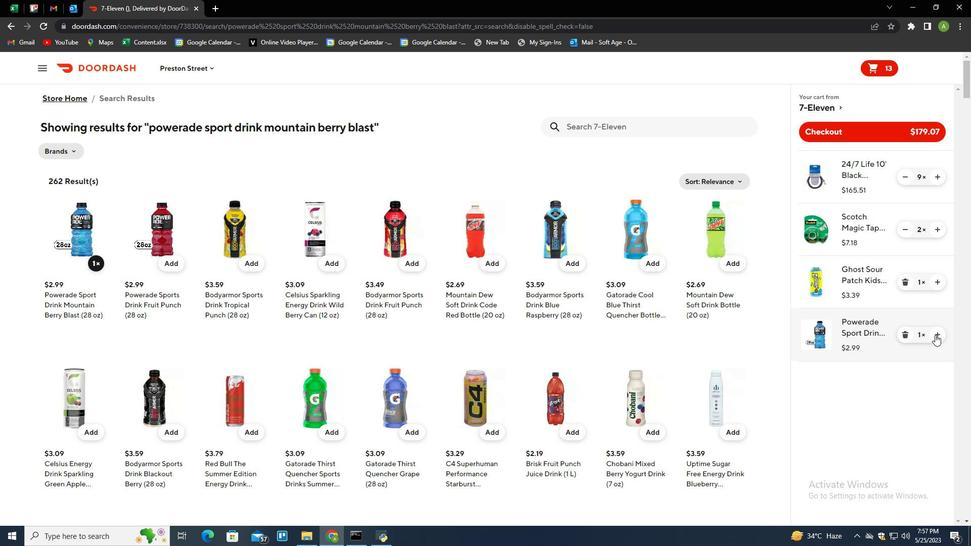 
Action: Mouse moved to (830, 135)
Screenshot: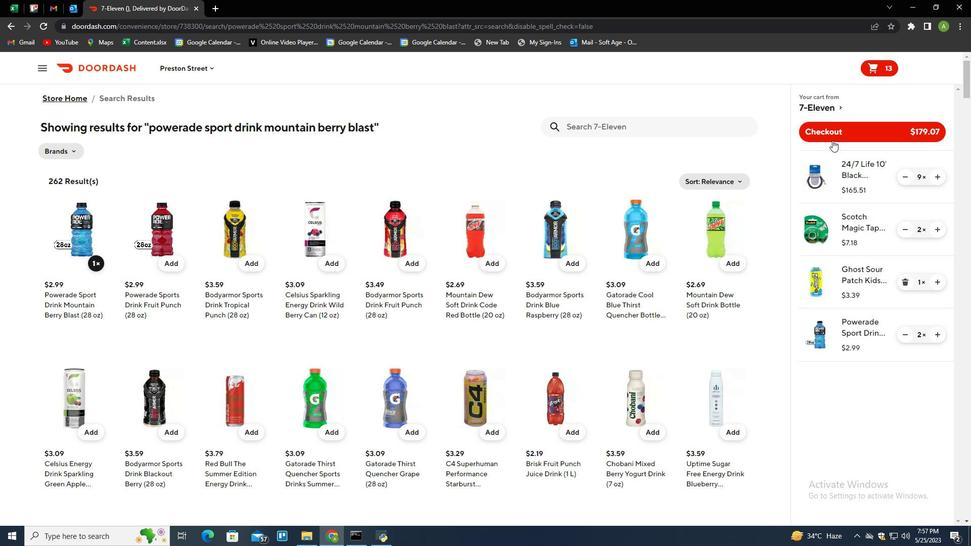 
Action: Mouse pressed left at (830, 135)
Screenshot: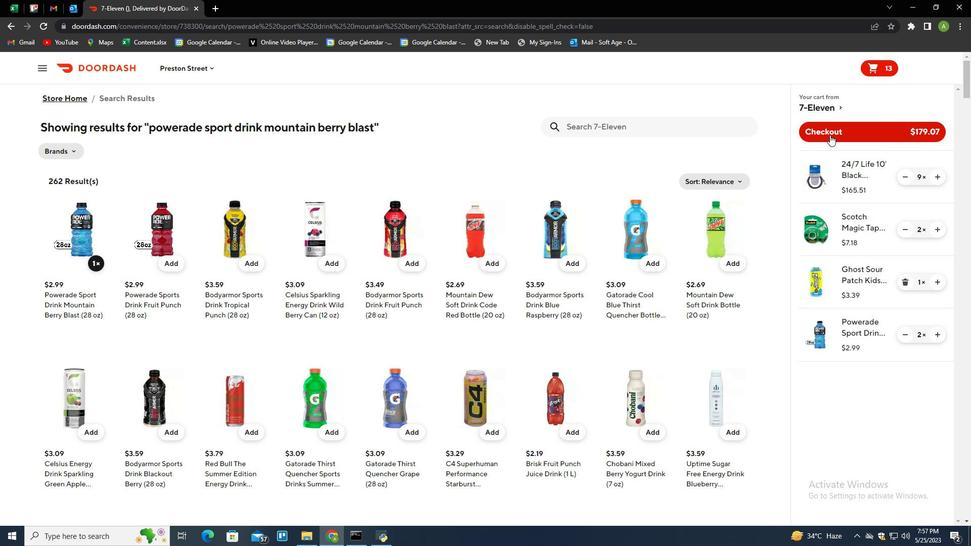 
